 Task: Search one way flight ticket for 4 adults, 2 children, 2 infants in seat and 1 infant on lap in economy from Philadelphia: Philadelphia International Airport to Laramie: Laramie Regional Airport on 5-3-2023. Choice of flights is Spirit. Price is upto 65000. Outbound departure time preference is 19:30.
Action: Mouse moved to (314, 124)
Screenshot: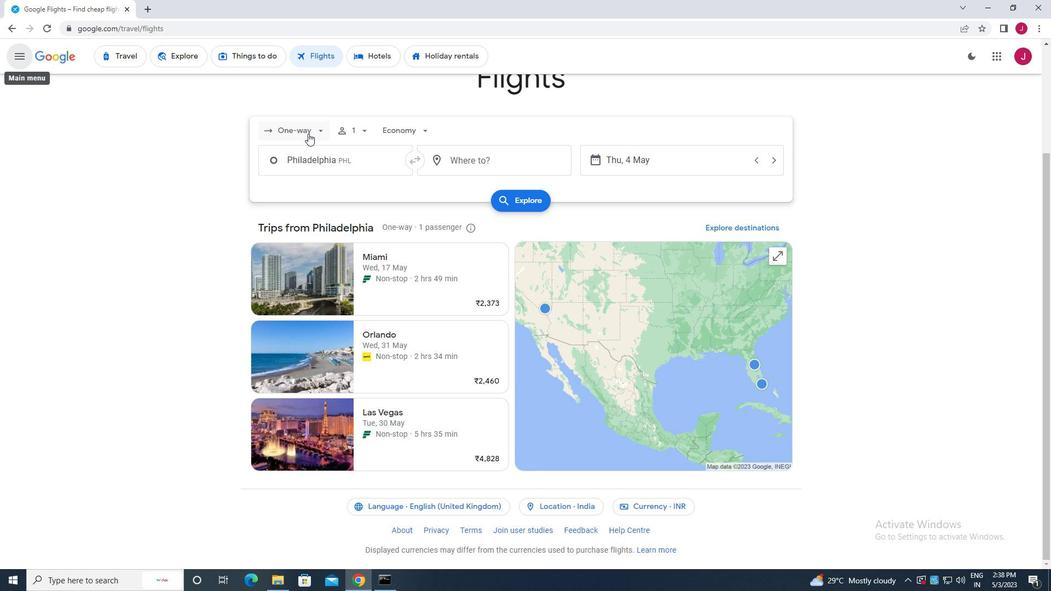 
Action: Mouse pressed left at (314, 124)
Screenshot: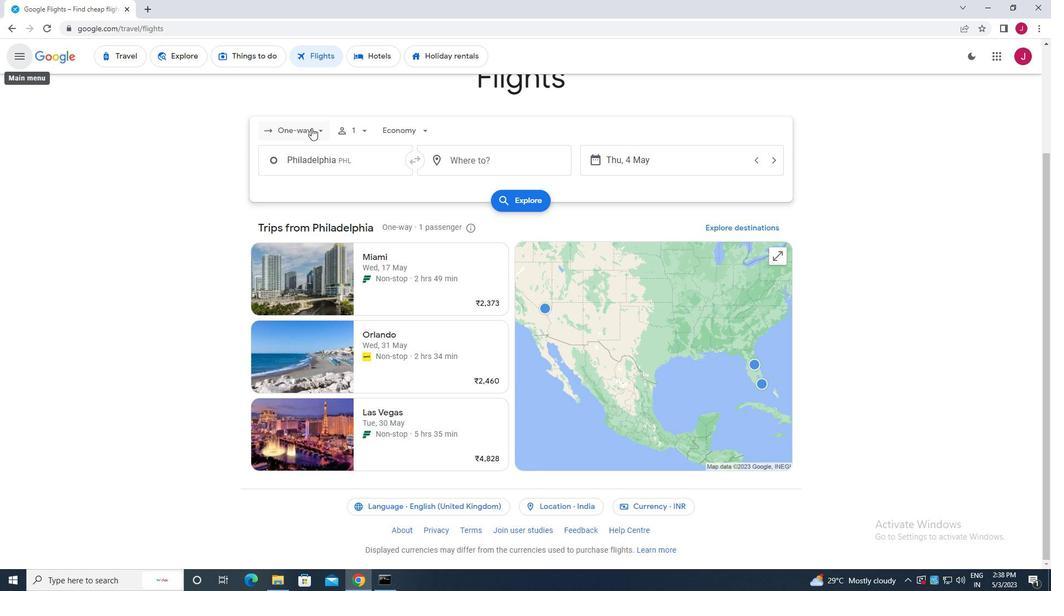 
Action: Mouse moved to (312, 177)
Screenshot: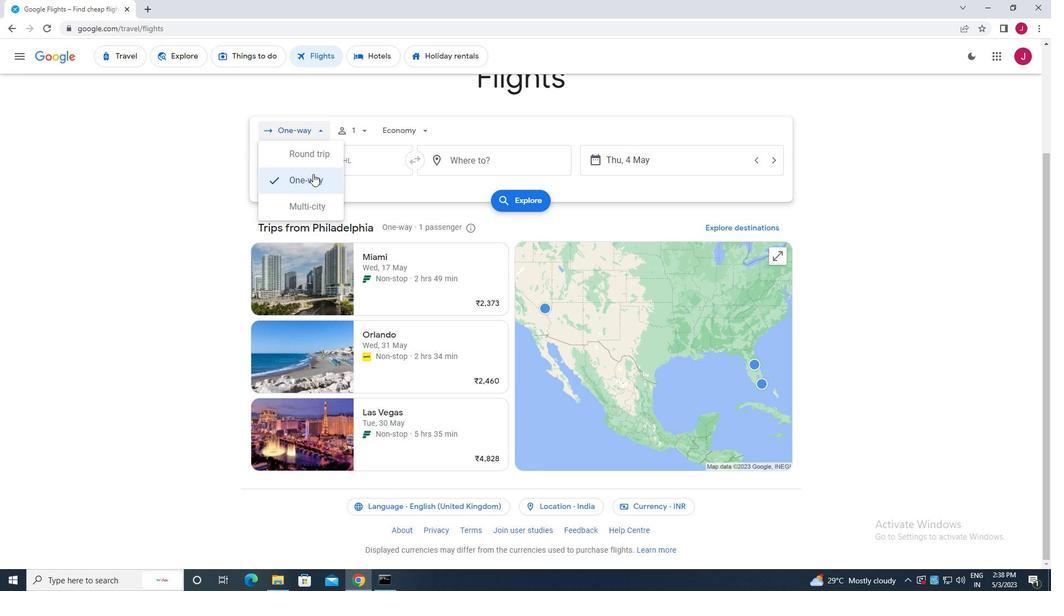 
Action: Mouse pressed left at (312, 177)
Screenshot: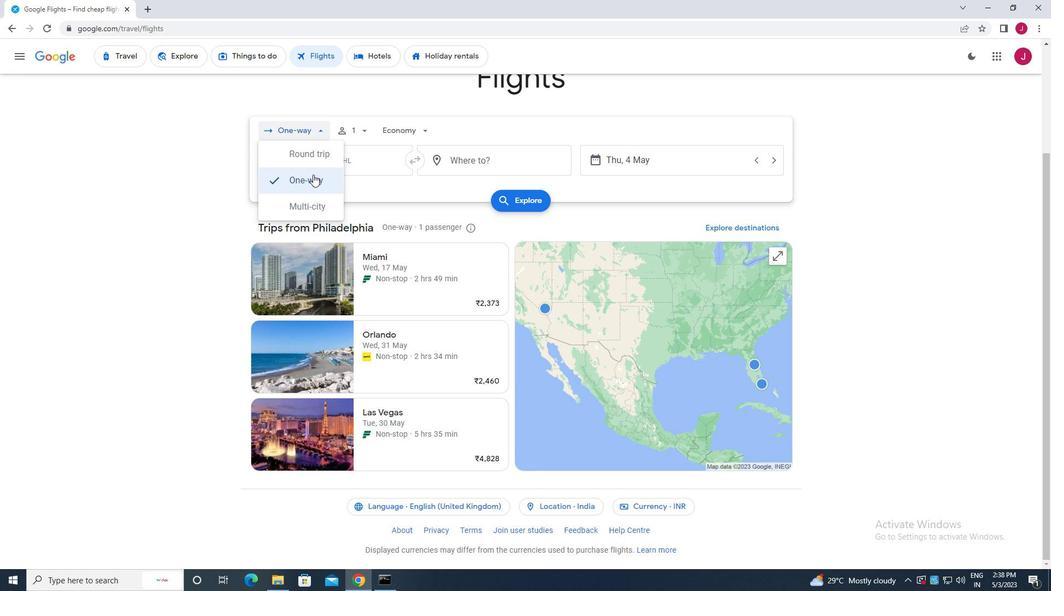 
Action: Mouse moved to (360, 129)
Screenshot: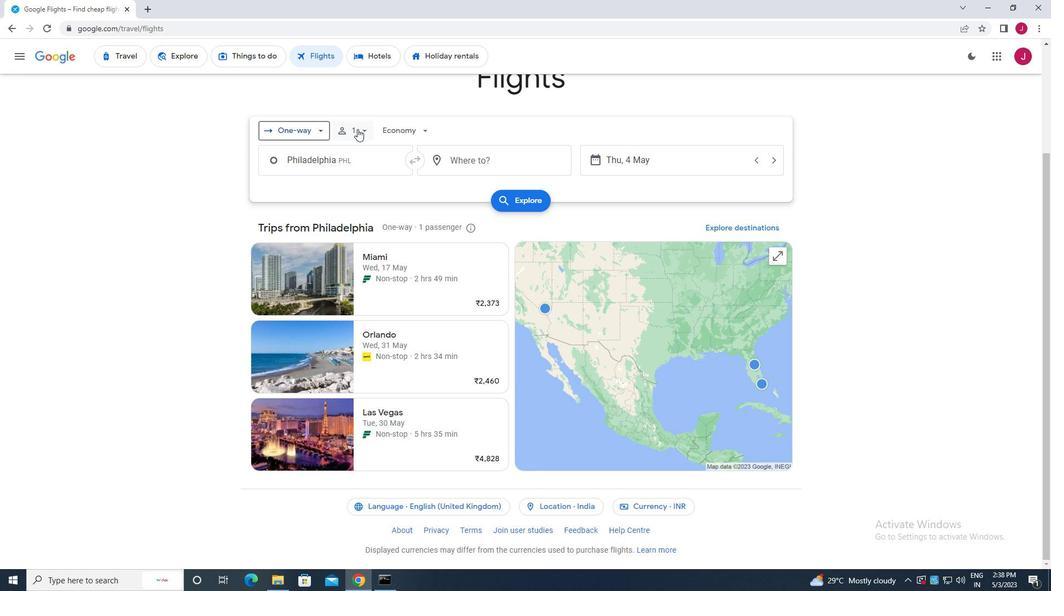 
Action: Mouse pressed left at (360, 129)
Screenshot: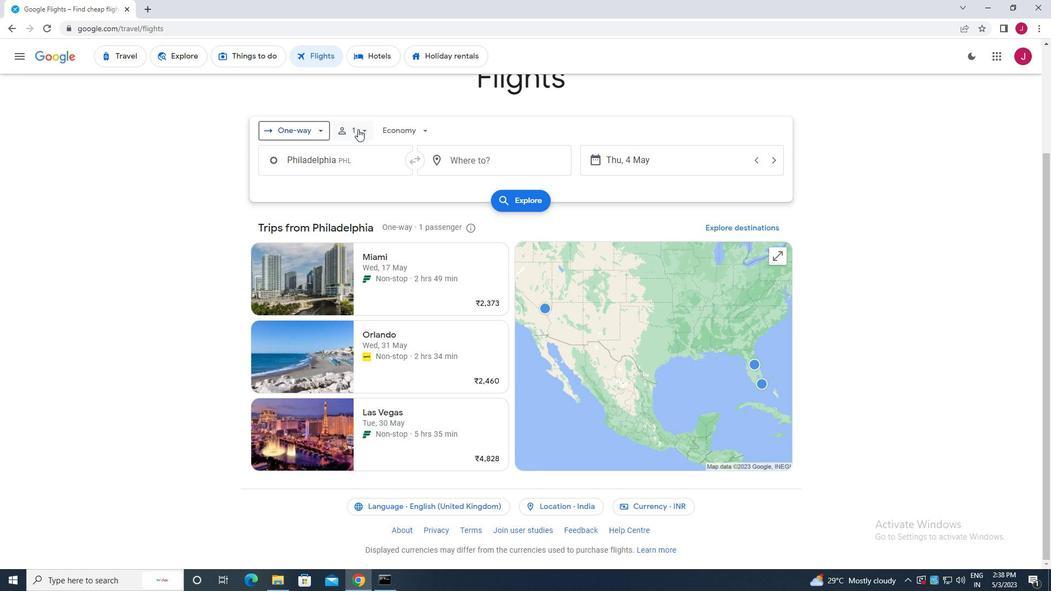 
Action: Mouse moved to (450, 160)
Screenshot: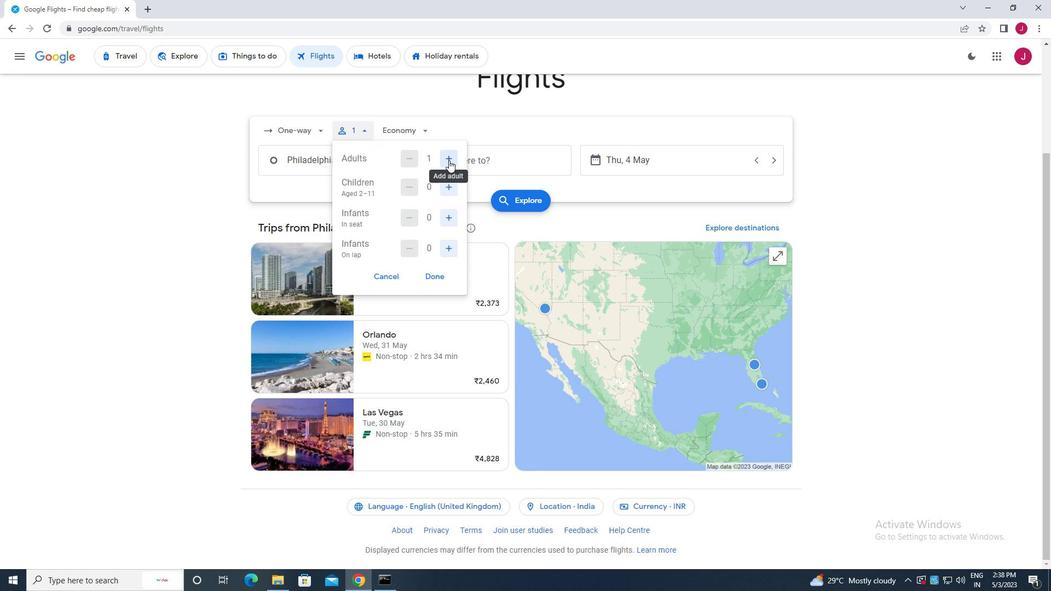 
Action: Mouse pressed left at (450, 160)
Screenshot: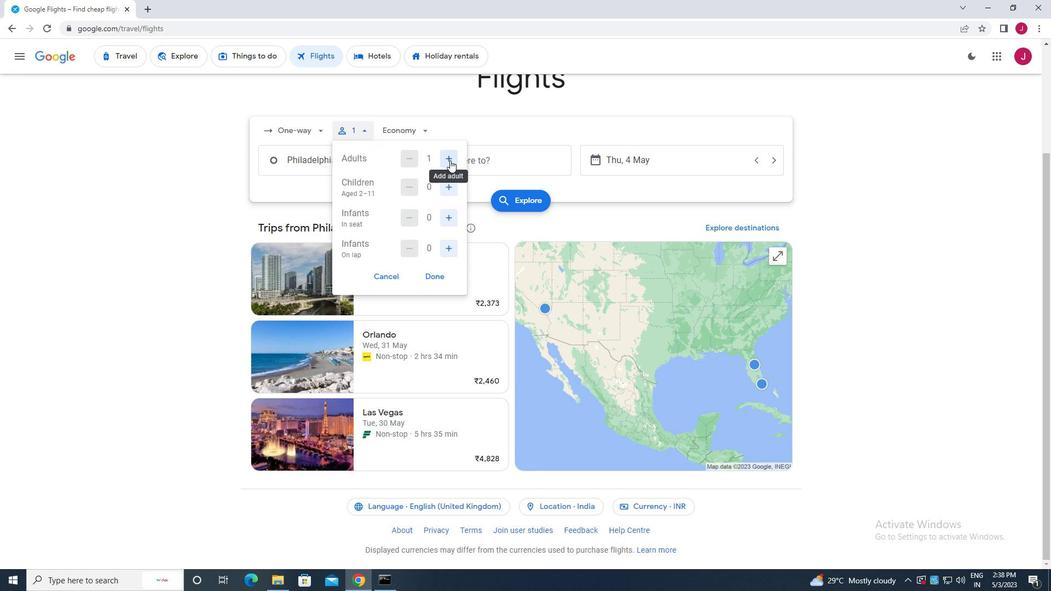 
Action: Mouse pressed left at (450, 160)
Screenshot: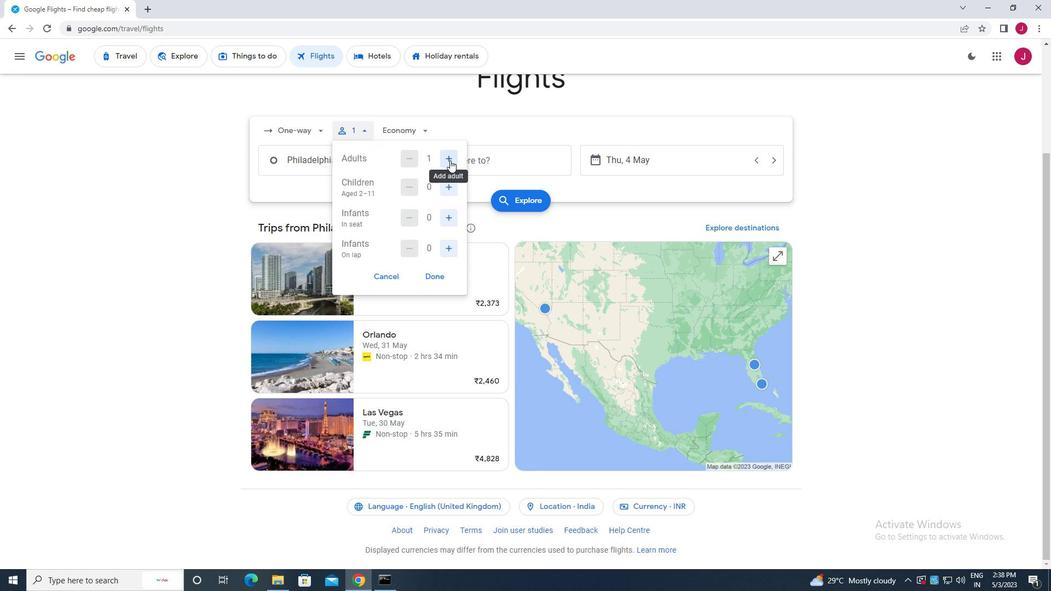 
Action: Mouse pressed left at (450, 160)
Screenshot: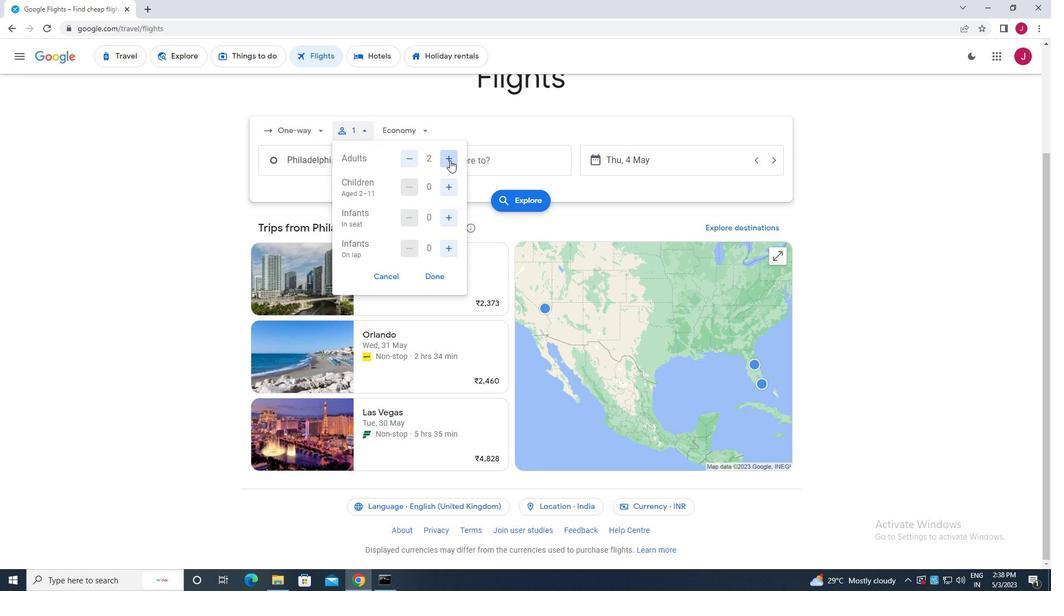
Action: Mouse moved to (450, 187)
Screenshot: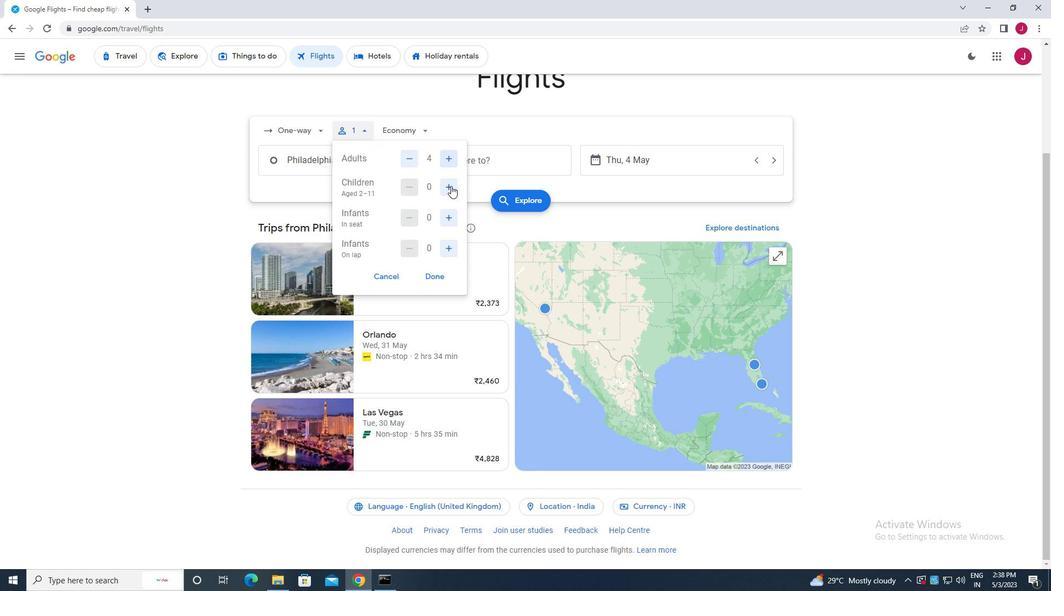 
Action: Mouse pressed left at (450, 187)
Screenshot: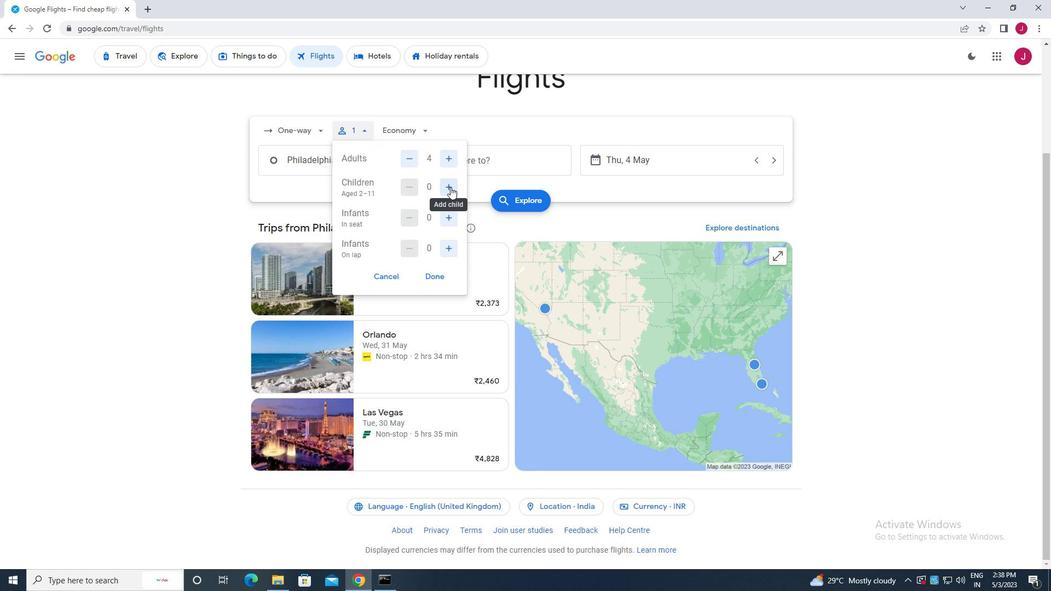
Action: Mouse pressed left at (450, 187)
Screenshot: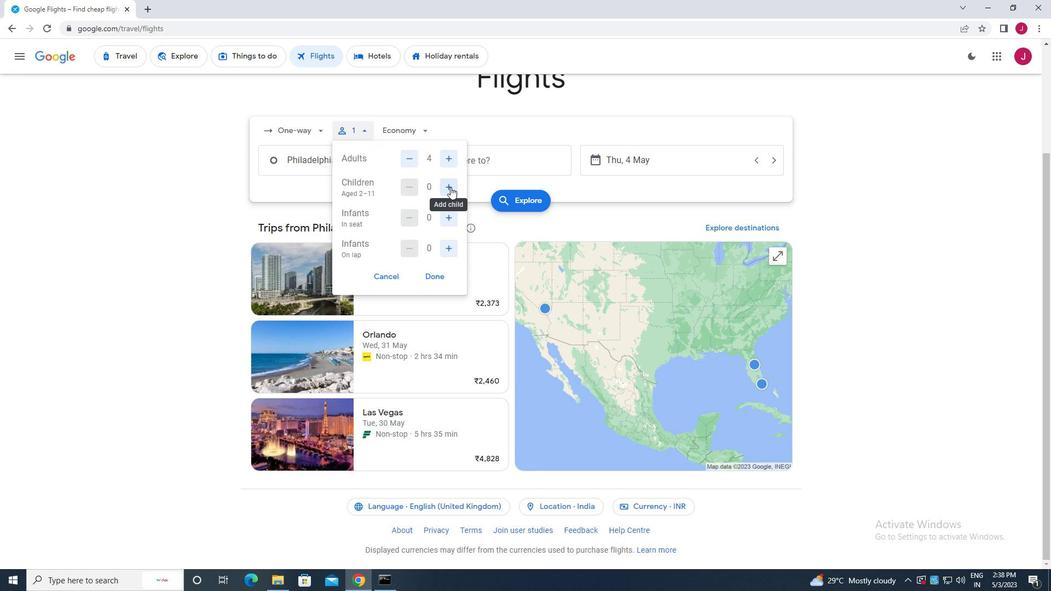 
Action: Mouse moved to (446, 220)
Screenshot: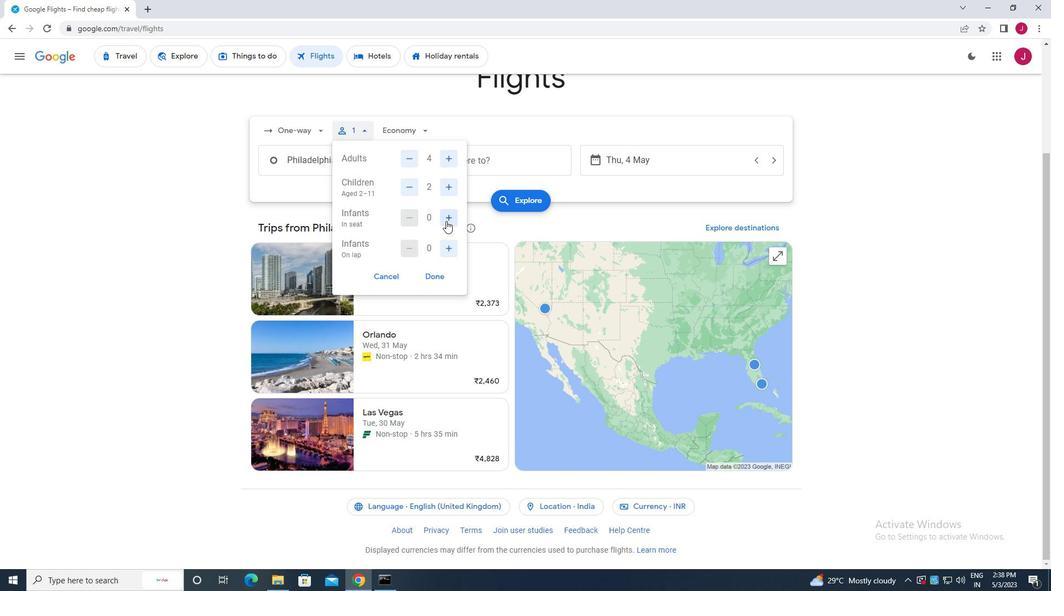 
Action: Mouse pressed left at (446, 220)
Screenshot: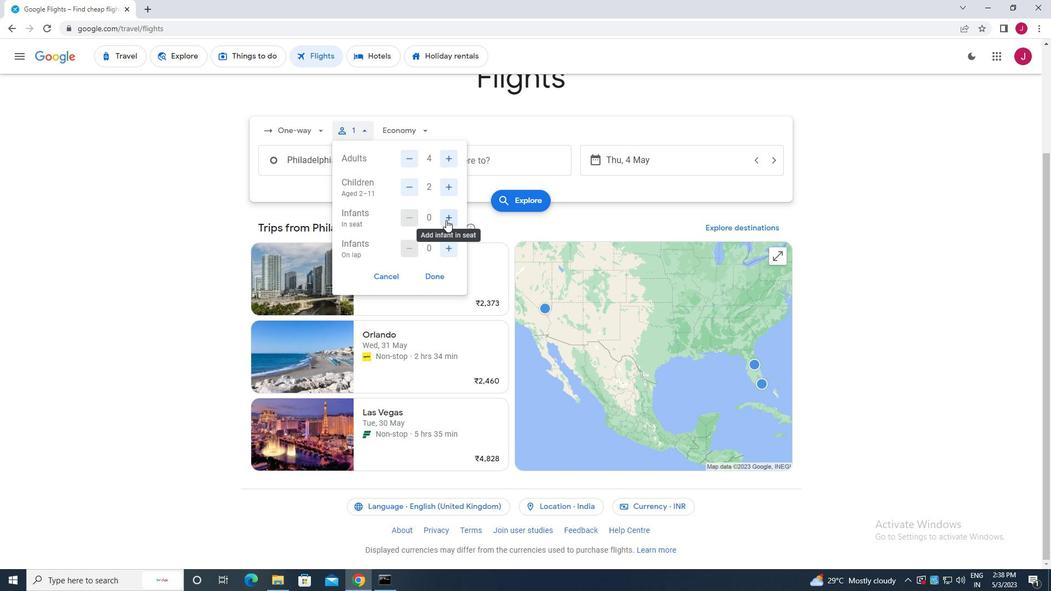 
Action: Mouse pressed left at (446, 220)
Screenshot: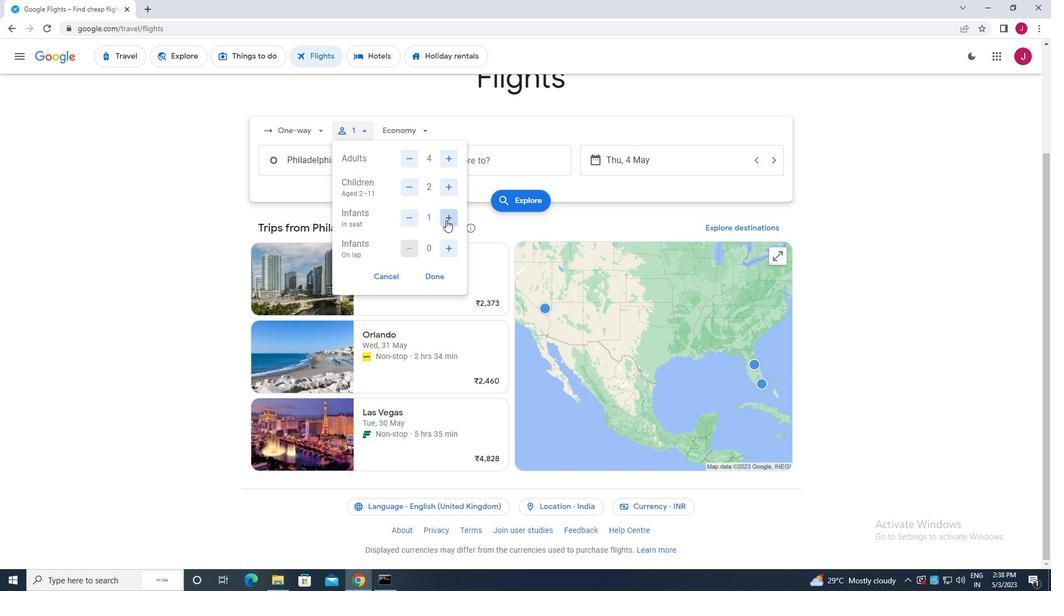 
Action: Mouse moved to (445, 245)
Screenshot: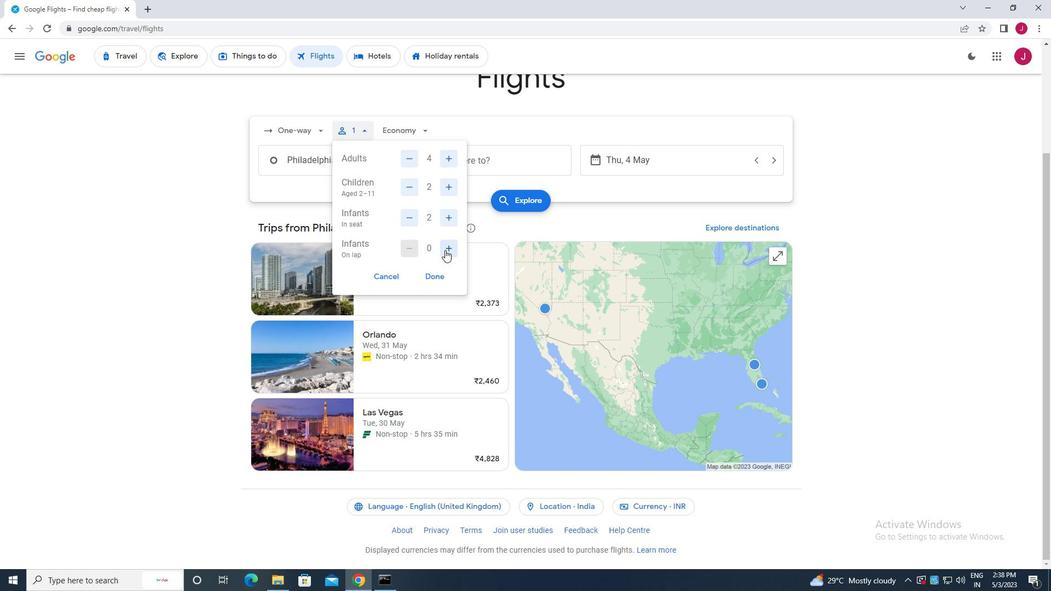 
Action: Mouse pressed left at (445, 245)
Screenshot: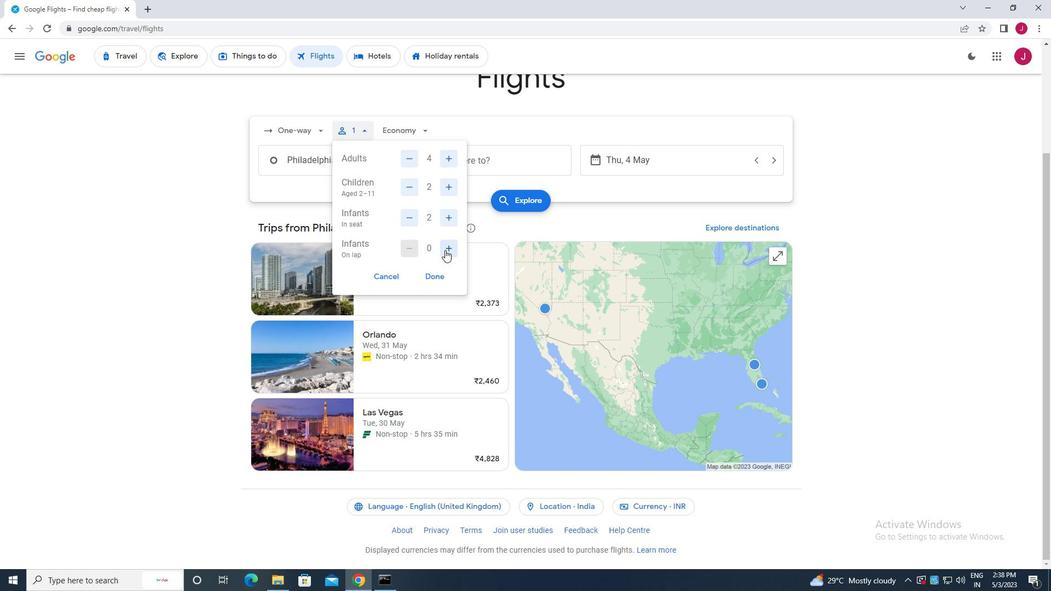 
Action: Mouse moved to (433, 277)
Screenshot: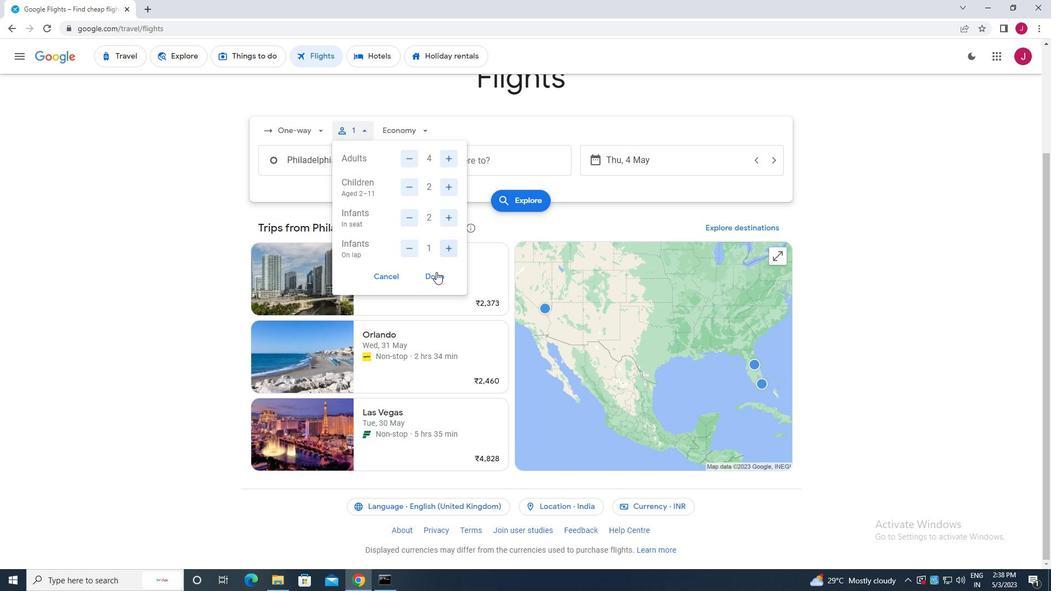 
Action: Mouse pressed left at (433, 277)
Screenshot: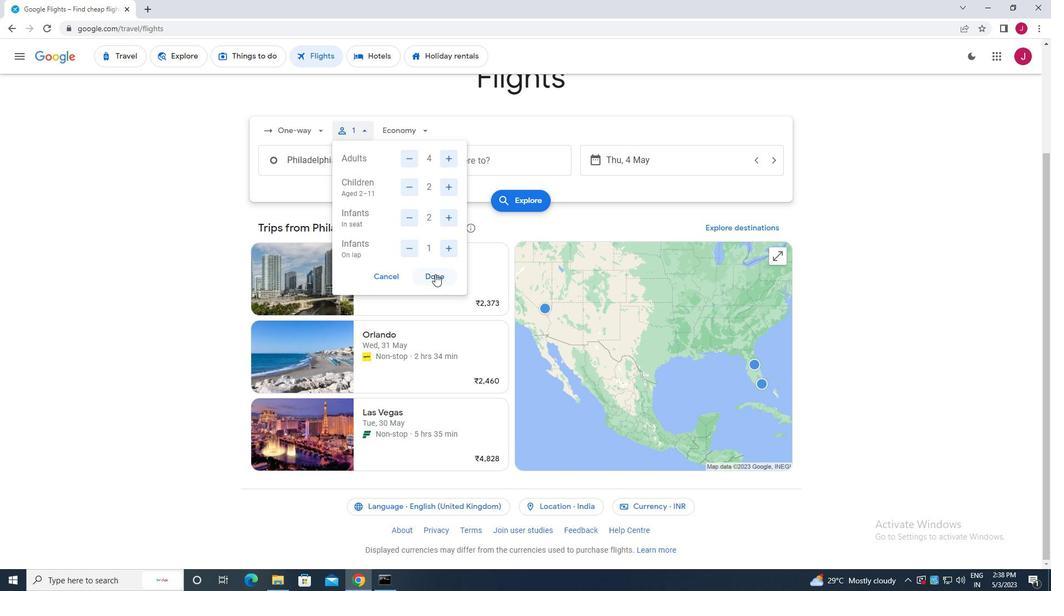 
Action: Mouse moved to (421, 129)
Screenshot: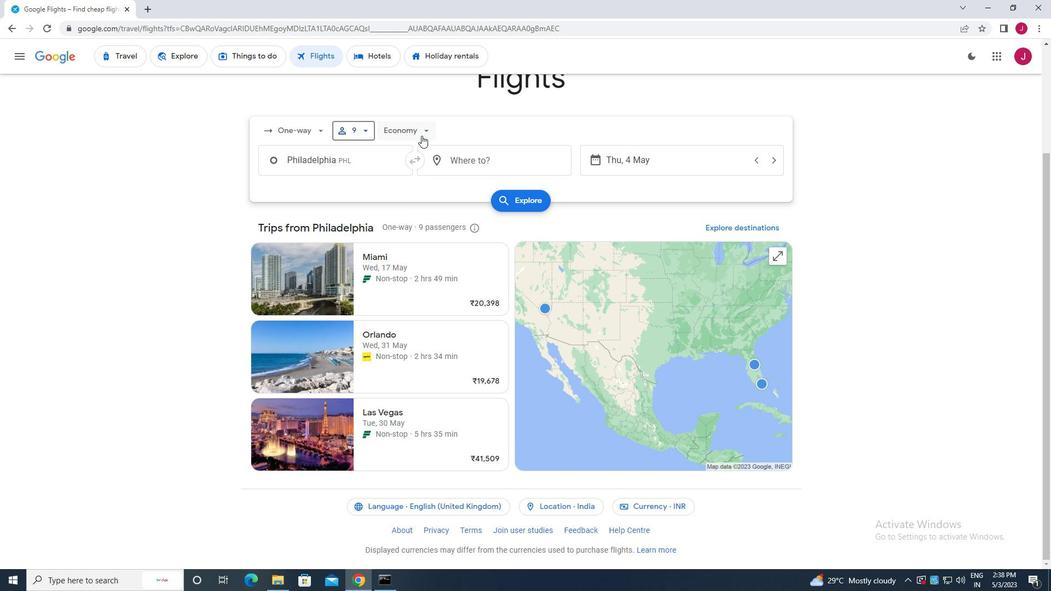 
Action: Mouse pressed left at (421, 129)
Screenshot: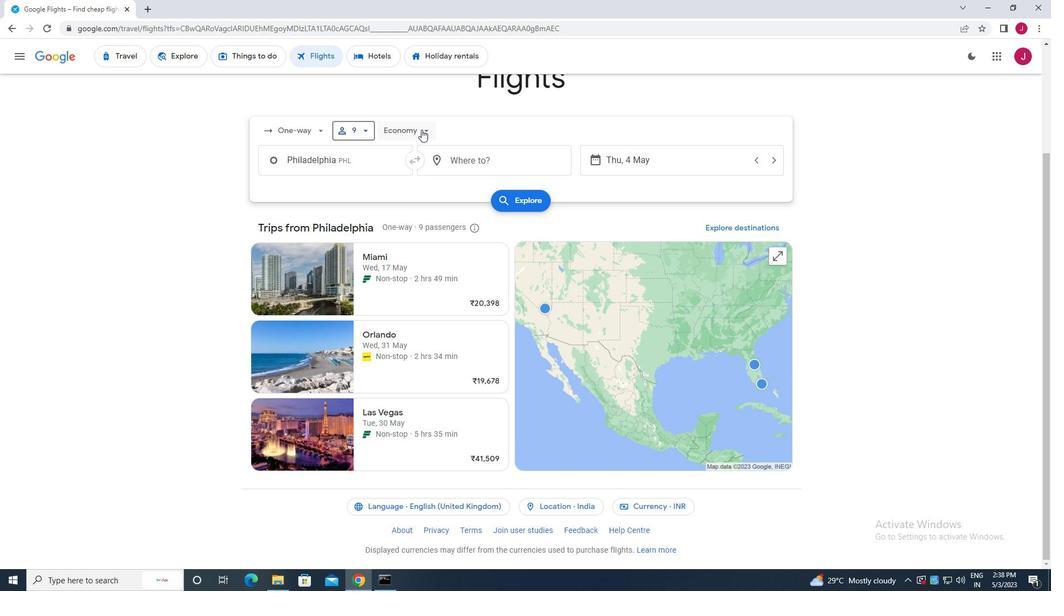 
Action: Mouse moved to (435, 157)
Screenshot: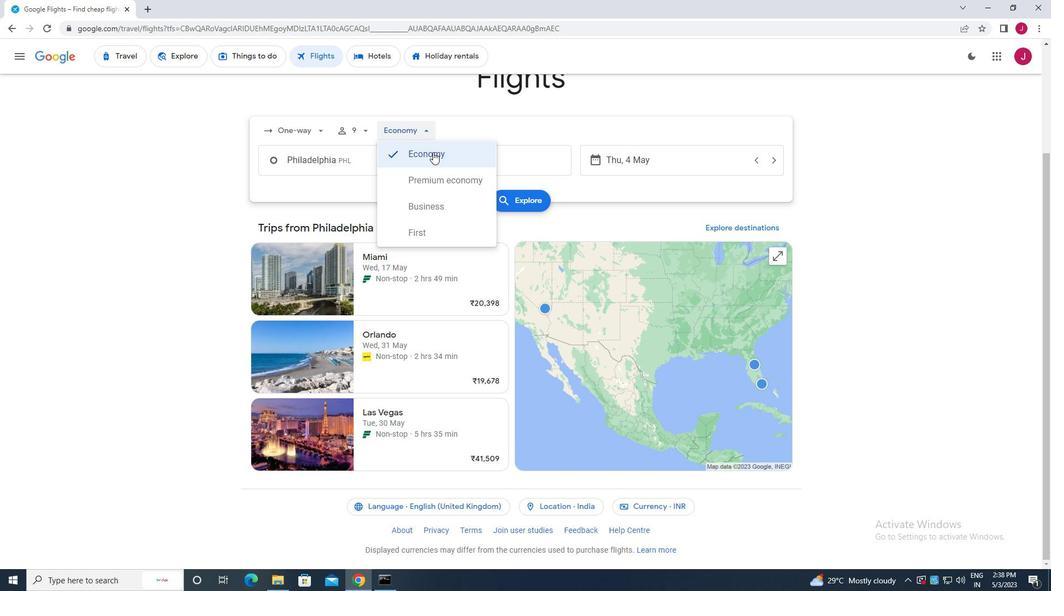 
Action: Mouse pressed left at (435, 157)
Screenshot: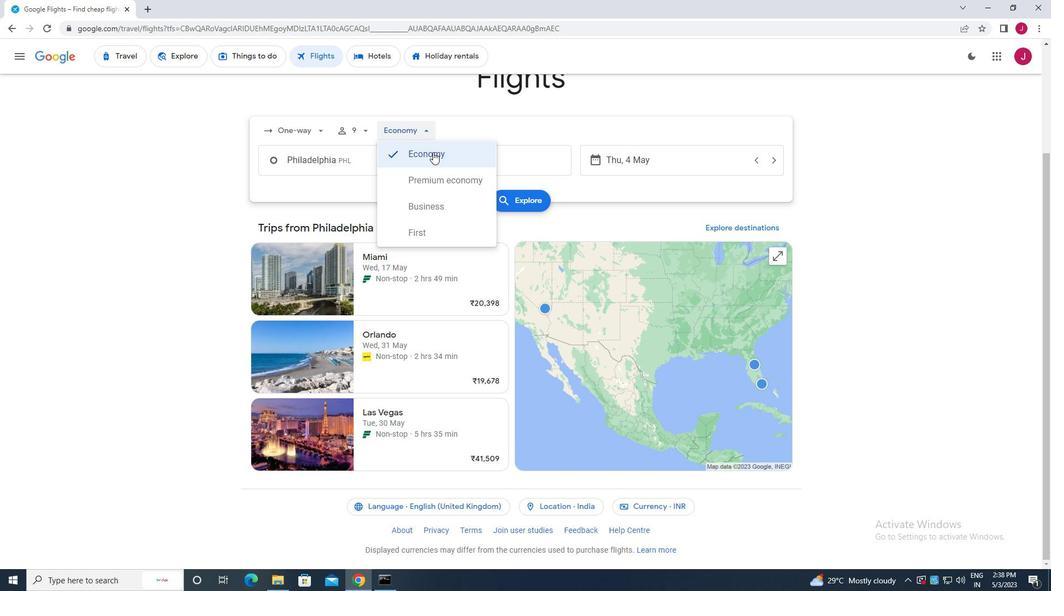 
Action: Mouse moved to (370, 159)
Screenshot: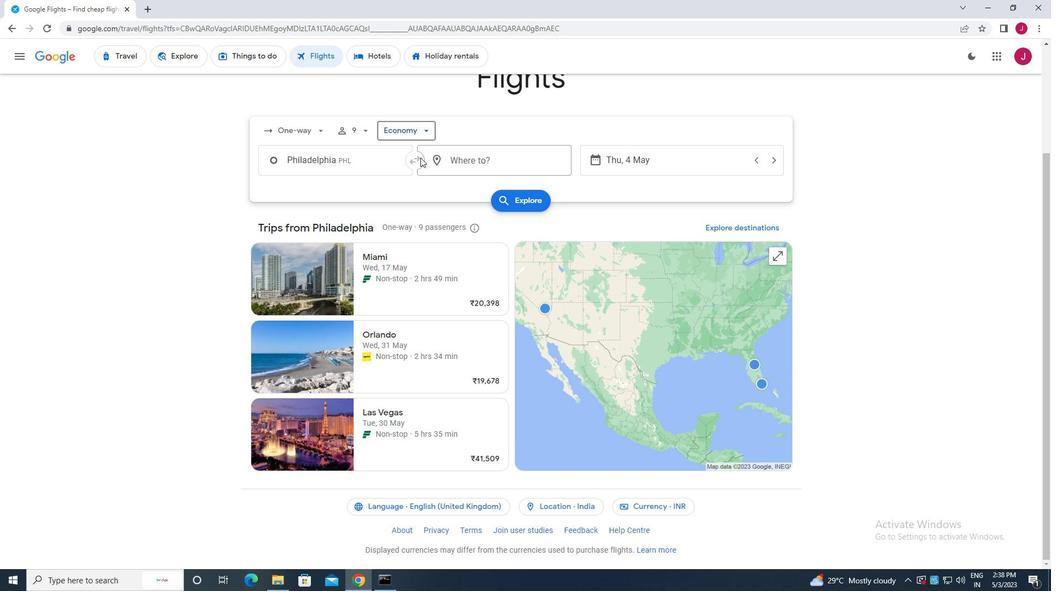 
Action: Mouse pressed left at (370, 159)
Screenshot: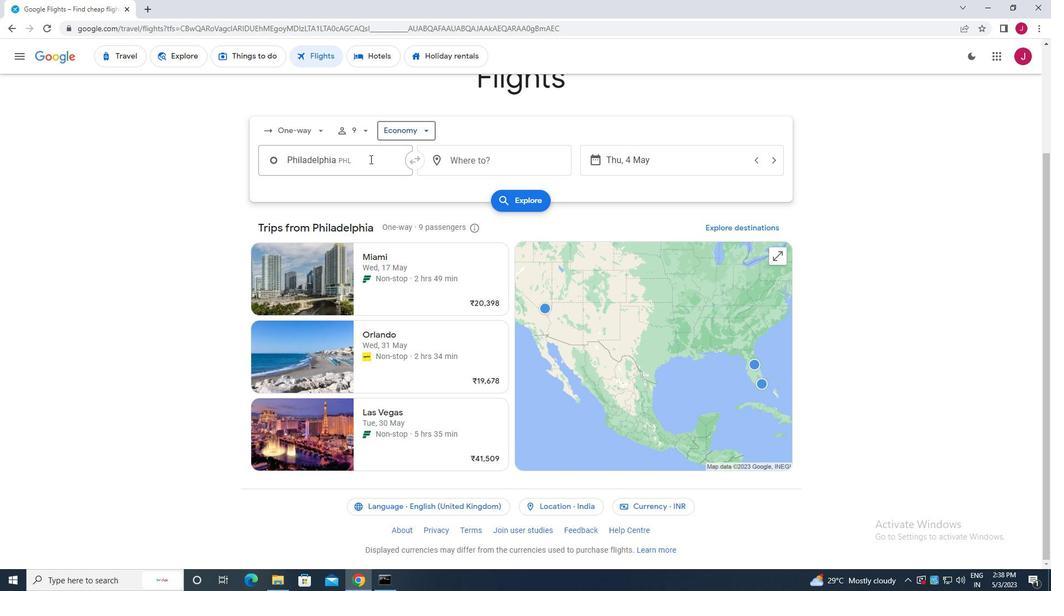 
Action: Mouse moved to (371, 158)
Screenshot: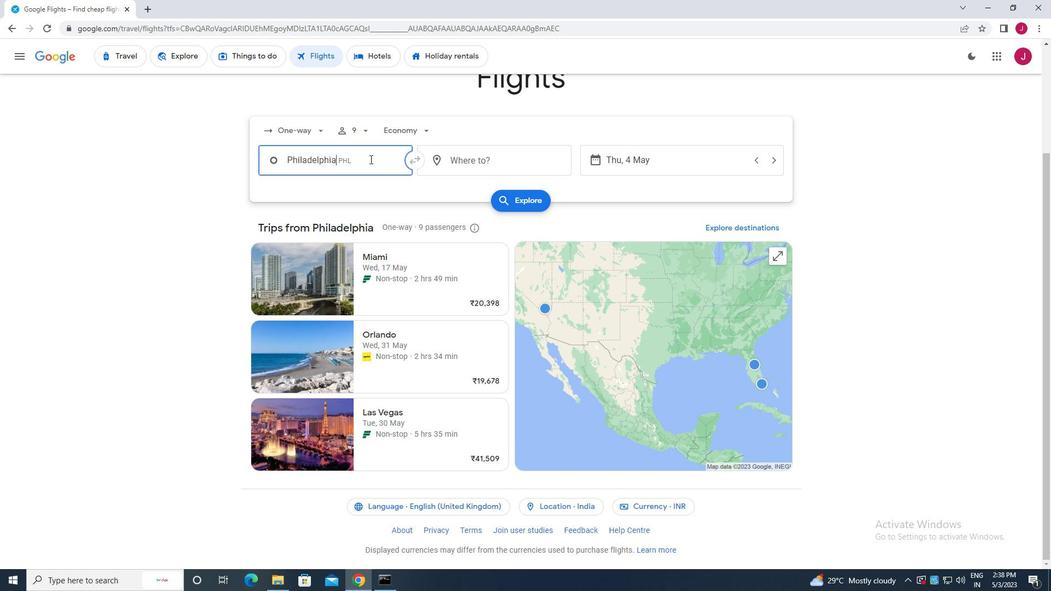 
Action: Key pressed ph
Screenshot: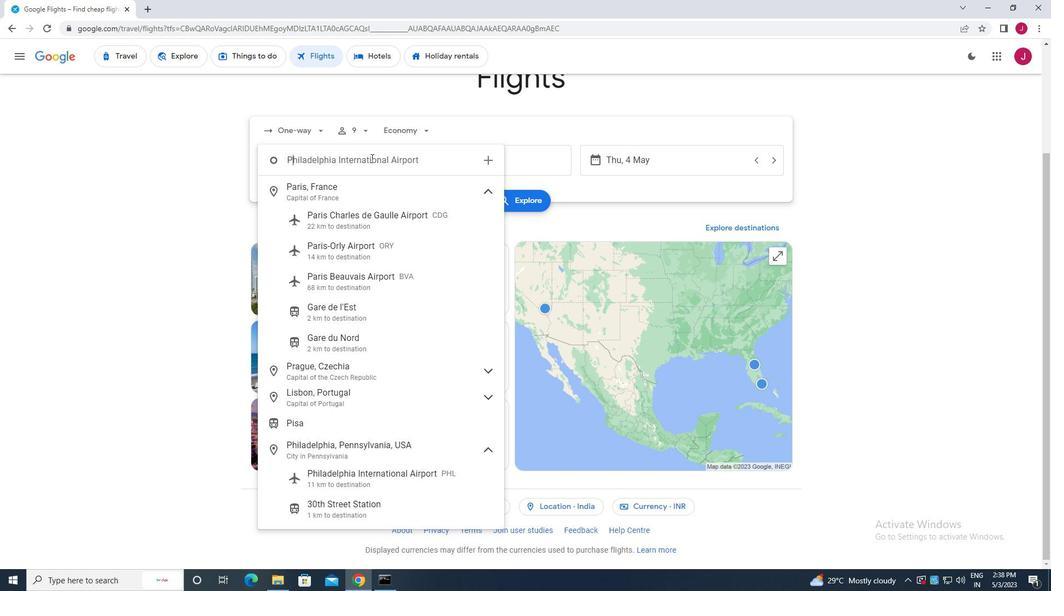 
Action: Mouse moved to (394, 217)
Screenshot: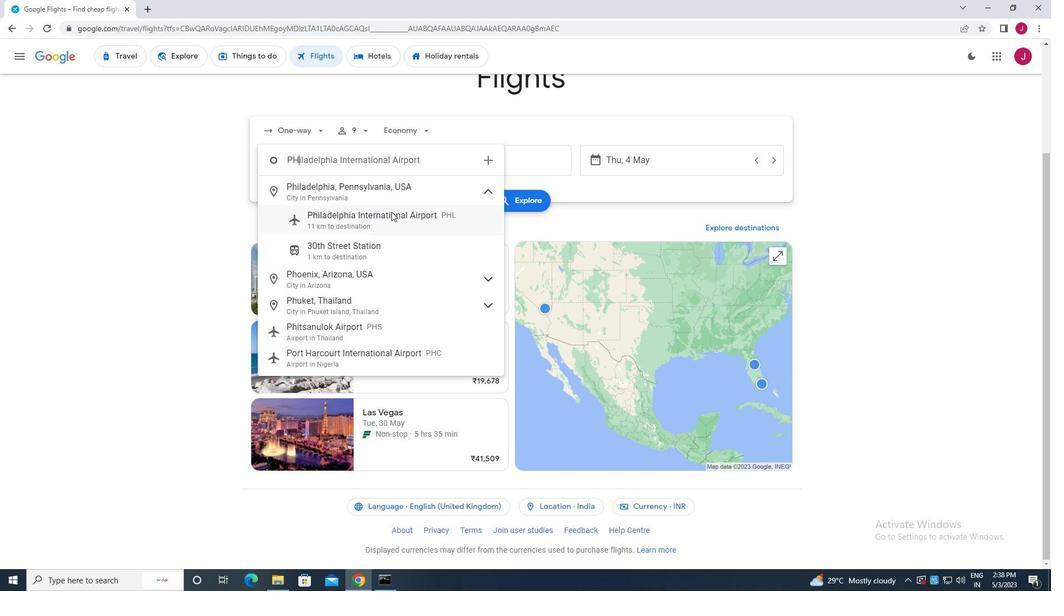 
Action: Mouse pressed left at (394, 217)
Screenshot: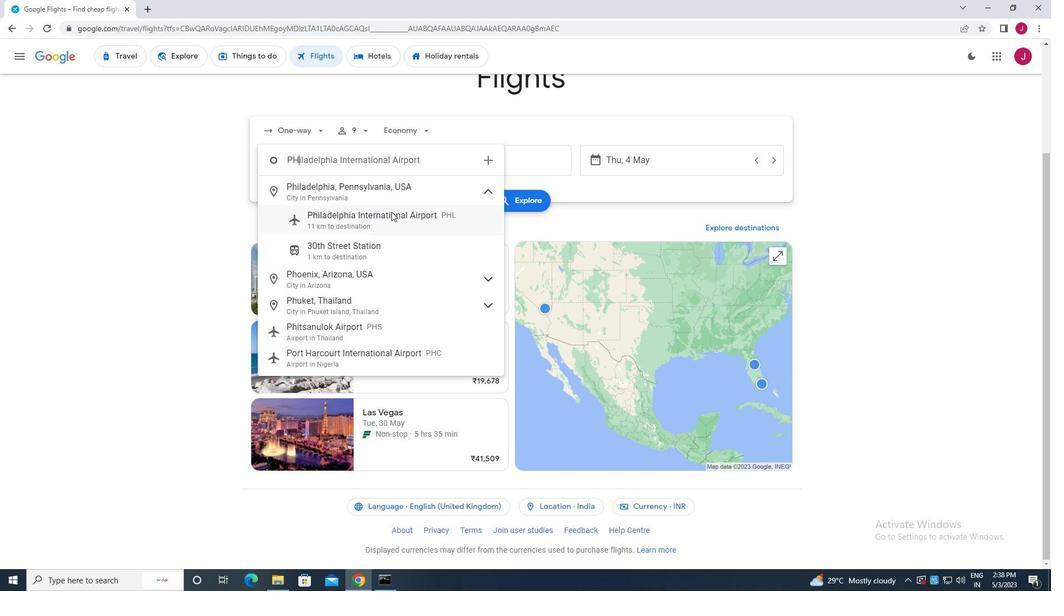 
Action: Mouse moved to (516, 164)
Screenshot: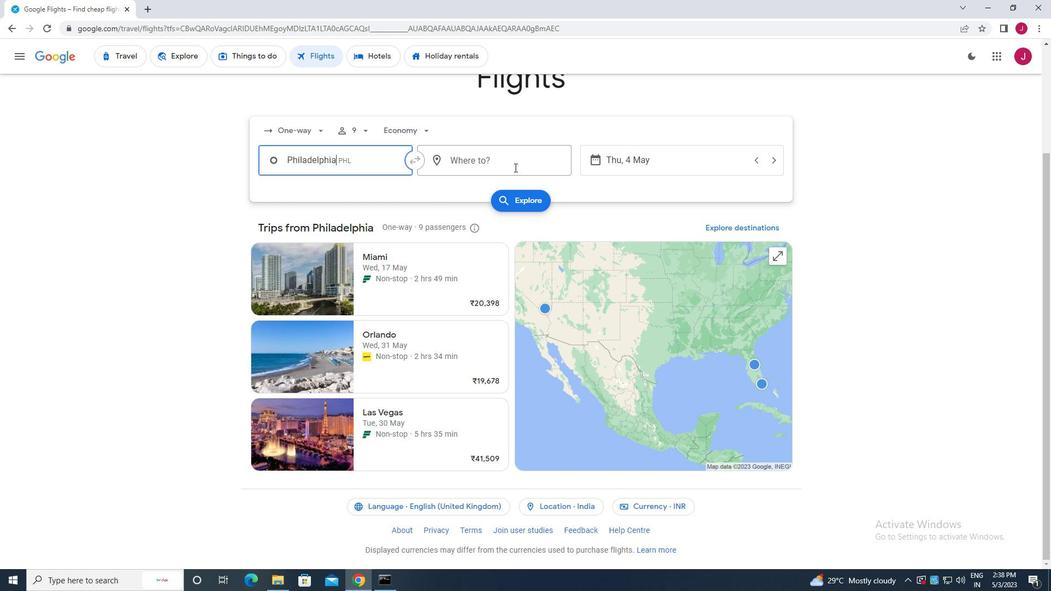 
Action: Mouse pressed left at (516, 164)
Screenshot: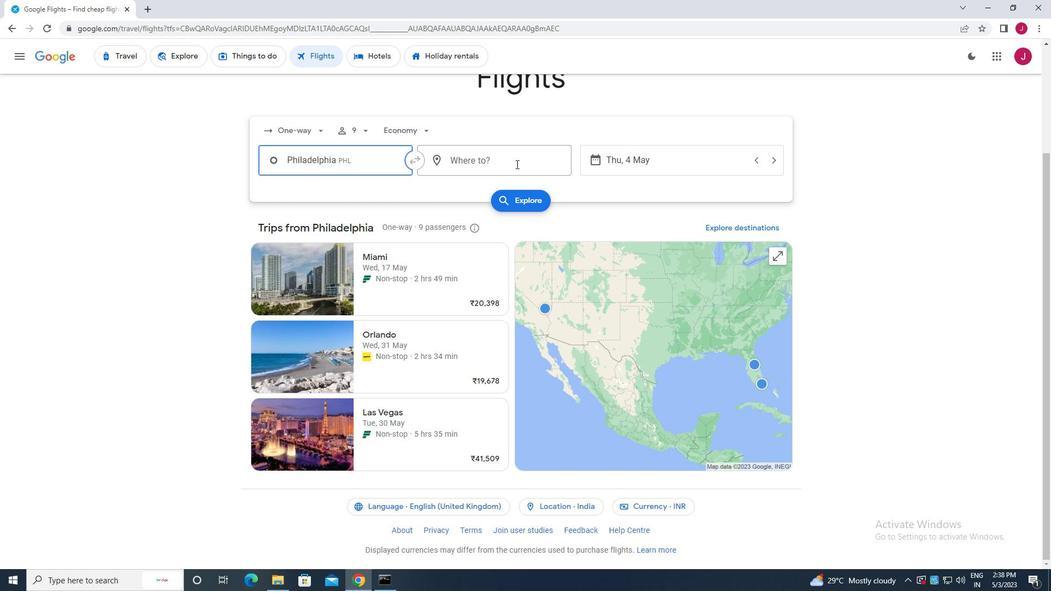 
Action: Mouse moved to (517, 164)
Screenshot: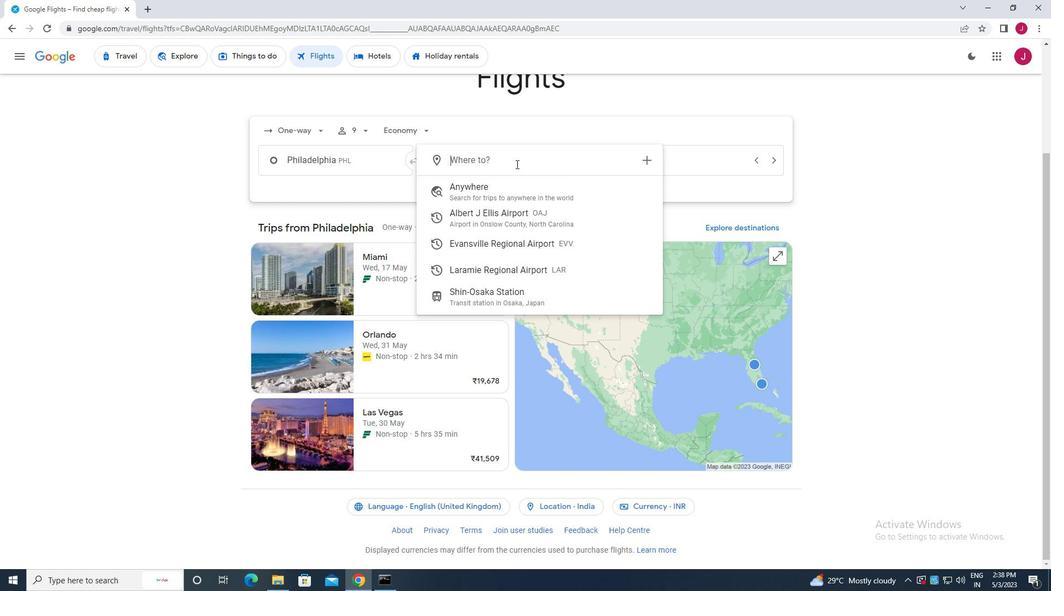 
Action: Key pressed laram
Screenshot: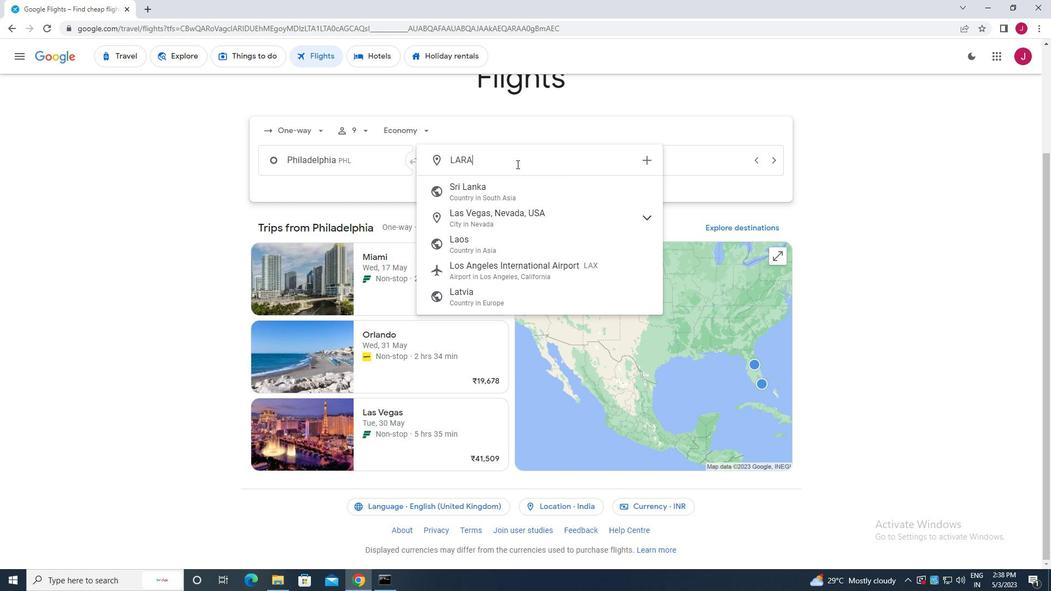 
Action: Mouse moved to (529, 251)
Screenshot: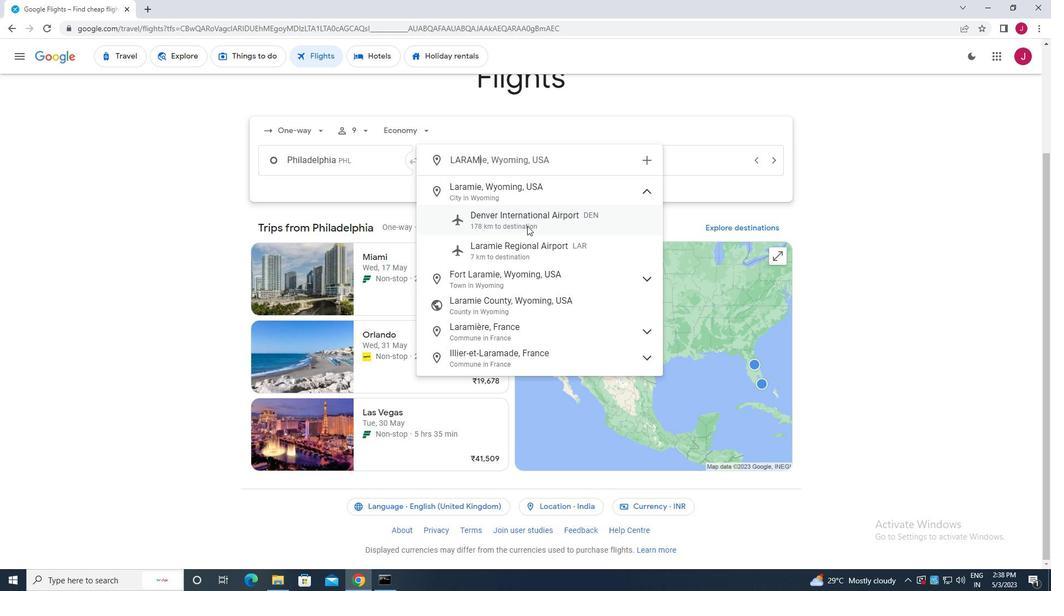 
Action: Mouse pressed left at (529, 251)
Screenshot: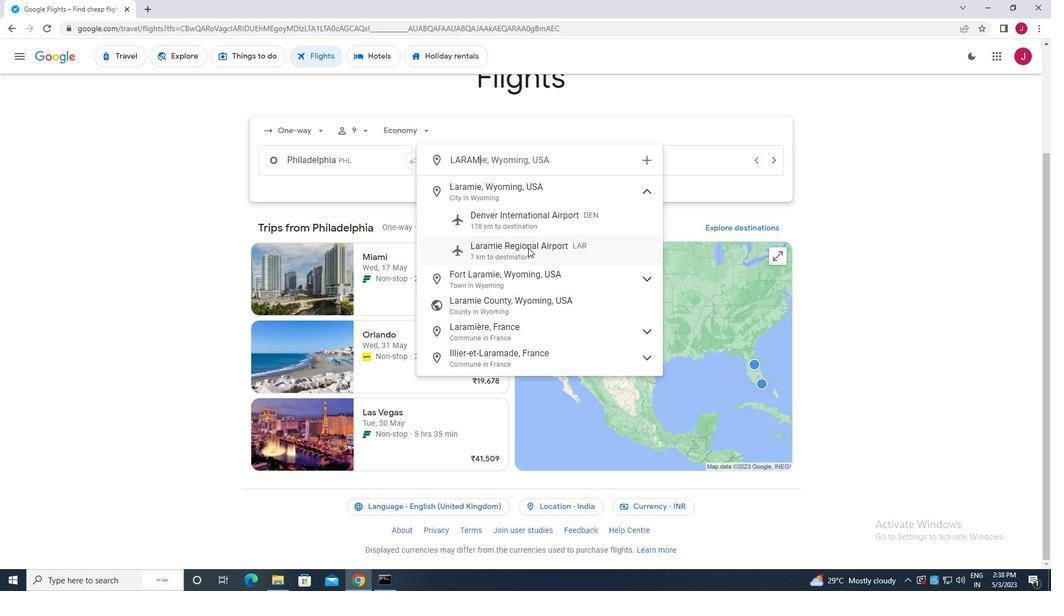 
Action: Mouse moved to (647, 168)
Screenshot: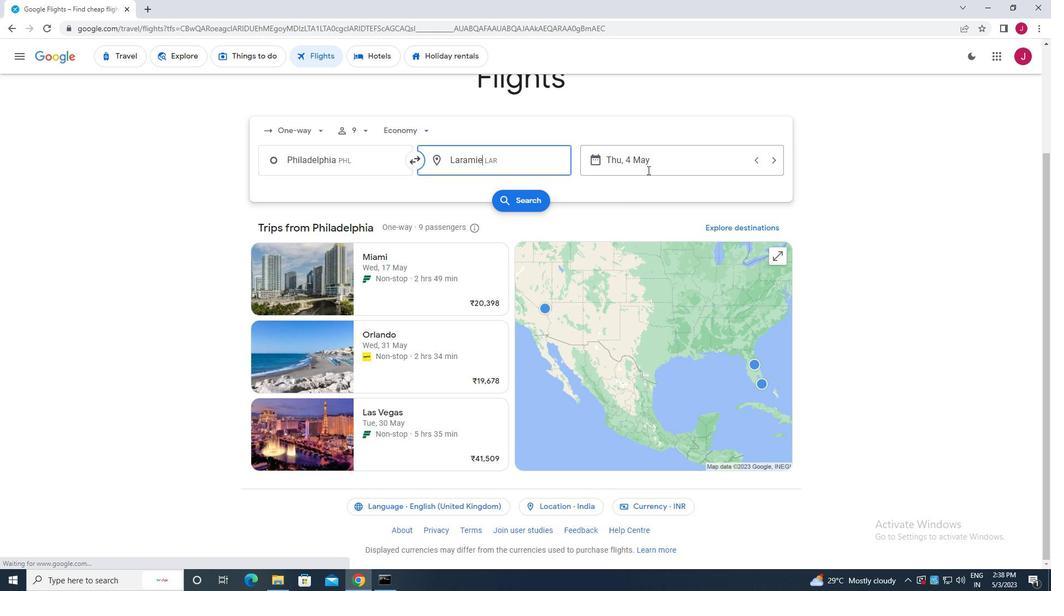 
Action: Mouse pressed left at (647, 168)
Screenshot: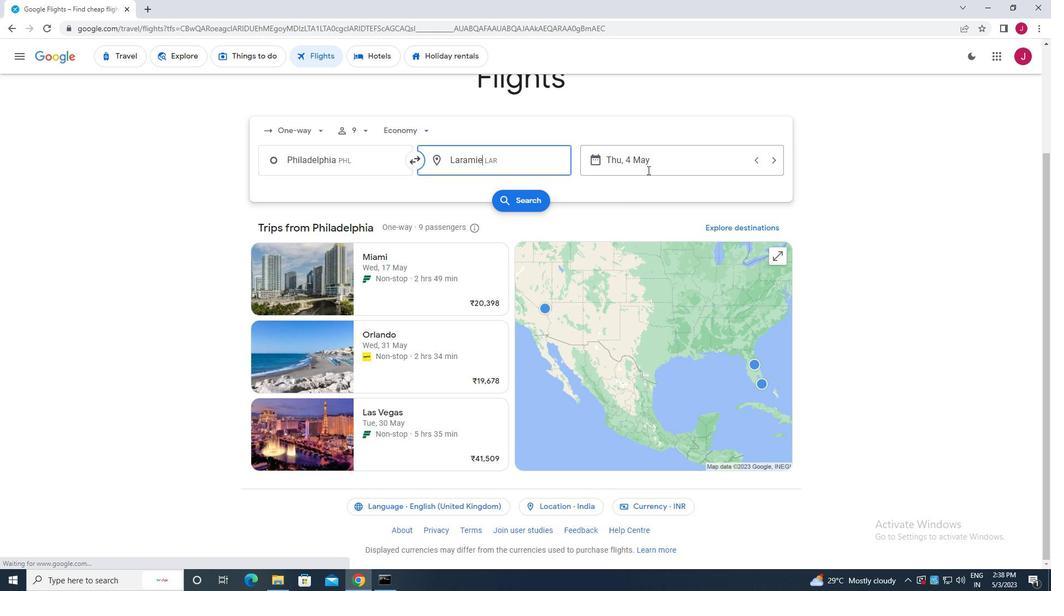 
Action: Mouse moved to (477, 242)
Screenshot: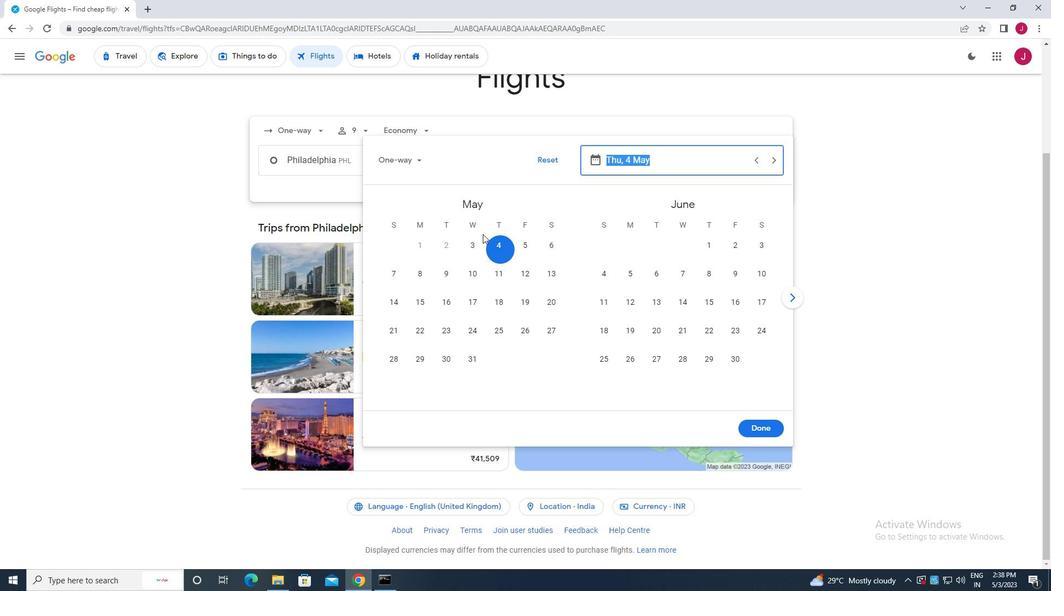 
Action: Mouse pressed left at (477, 242)
Screenshot: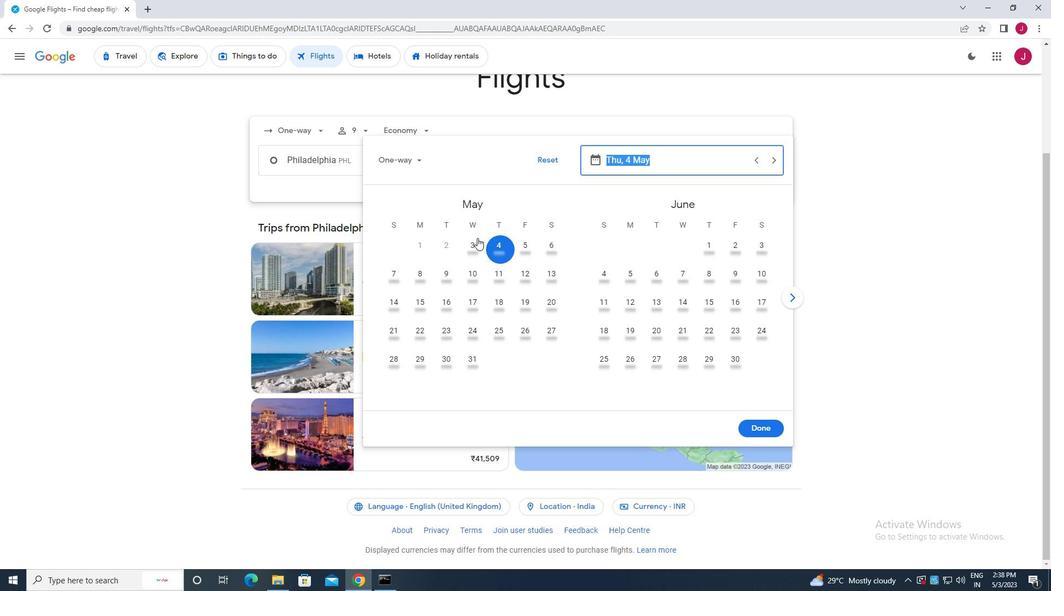 
Action: Mouse moved to (764, 433)
Screenshot: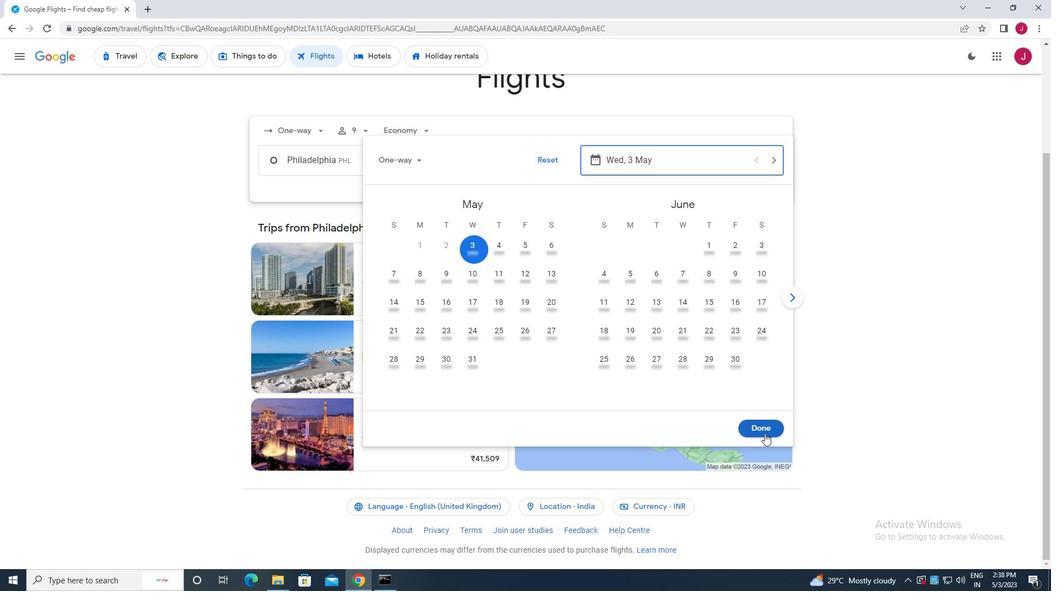 
Action: Mouse pressed left at (764, 433)
Screenshot: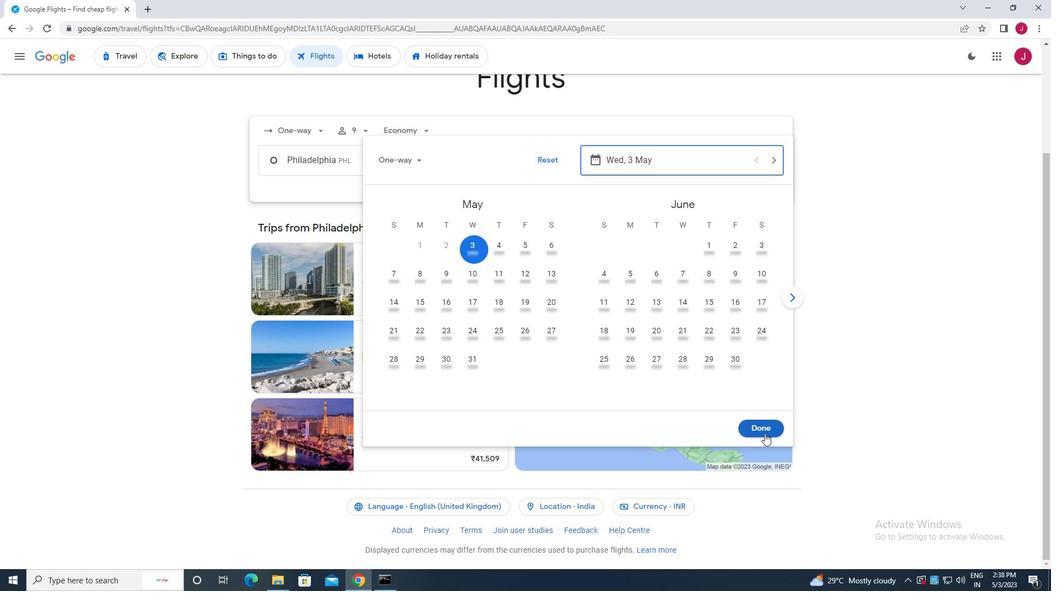 
Action: Mouse moved to (524, 201)
Screenshot: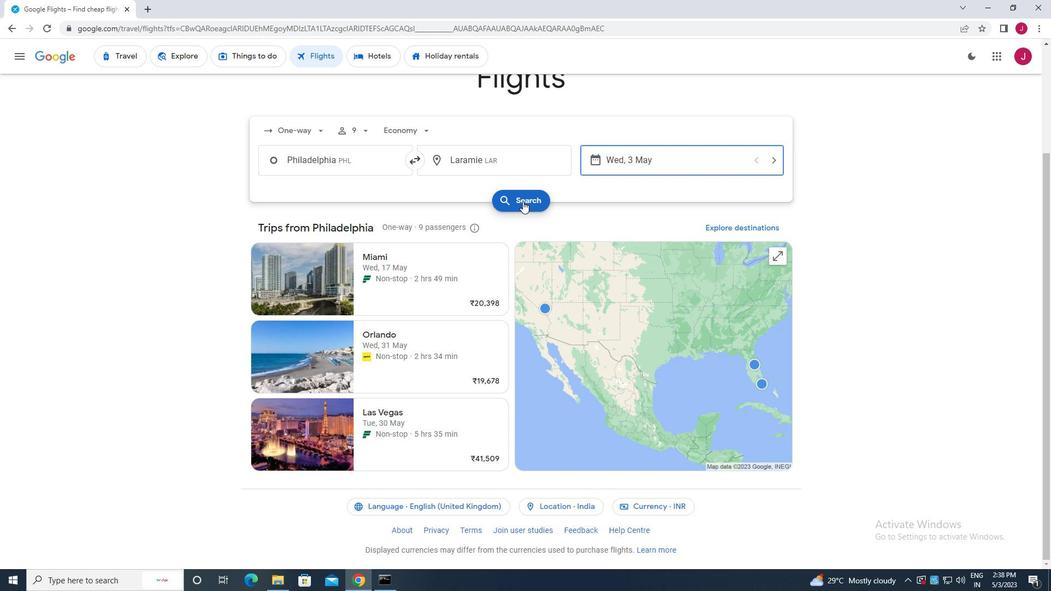 
Action: Mouse pressed left at (524, 201)
Screenshot: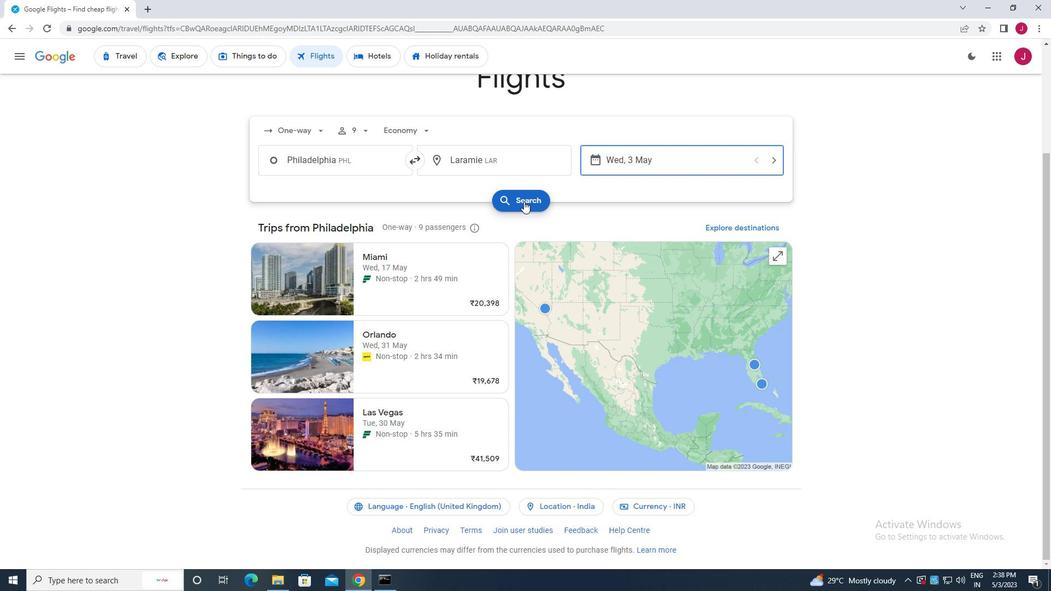 
Action: Mouse moved to (280, 154)
Screenshot: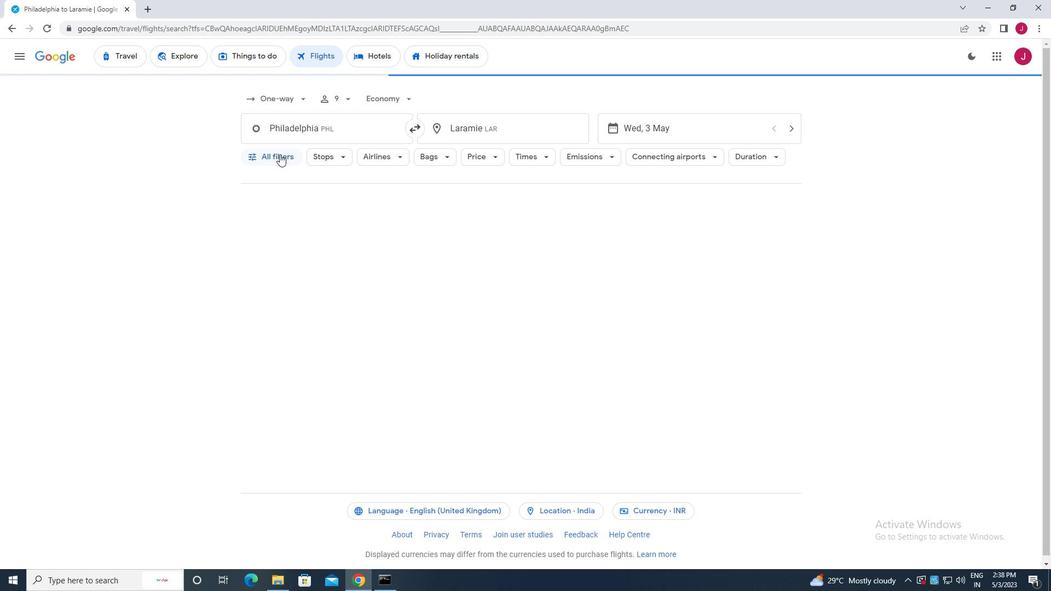 
Action: Mouse pressed left at (280, 154)
Screenshot: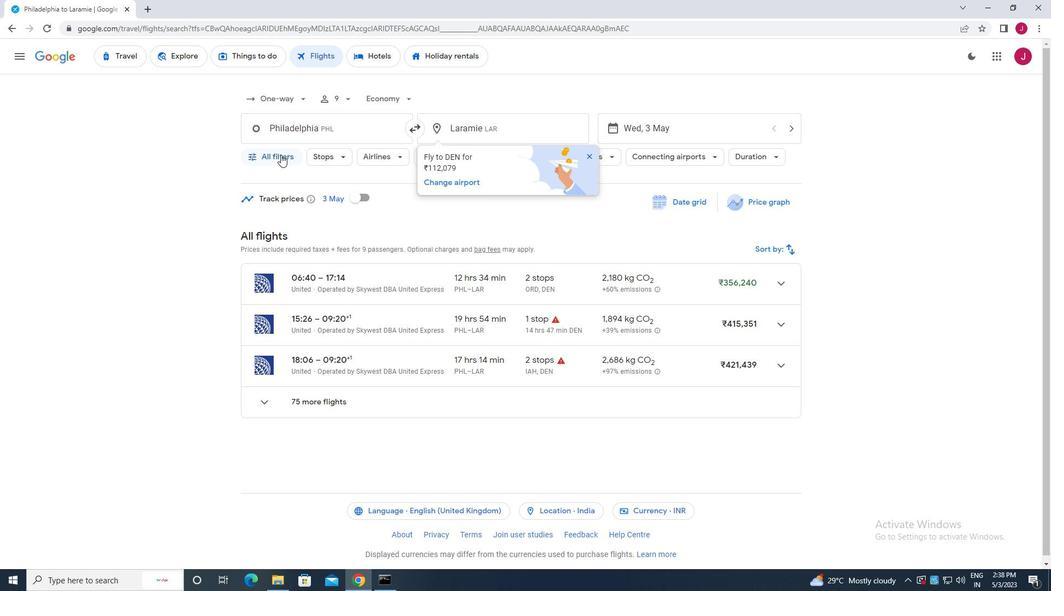 
Action: Mouse moved to (346, 227)
Screenshot: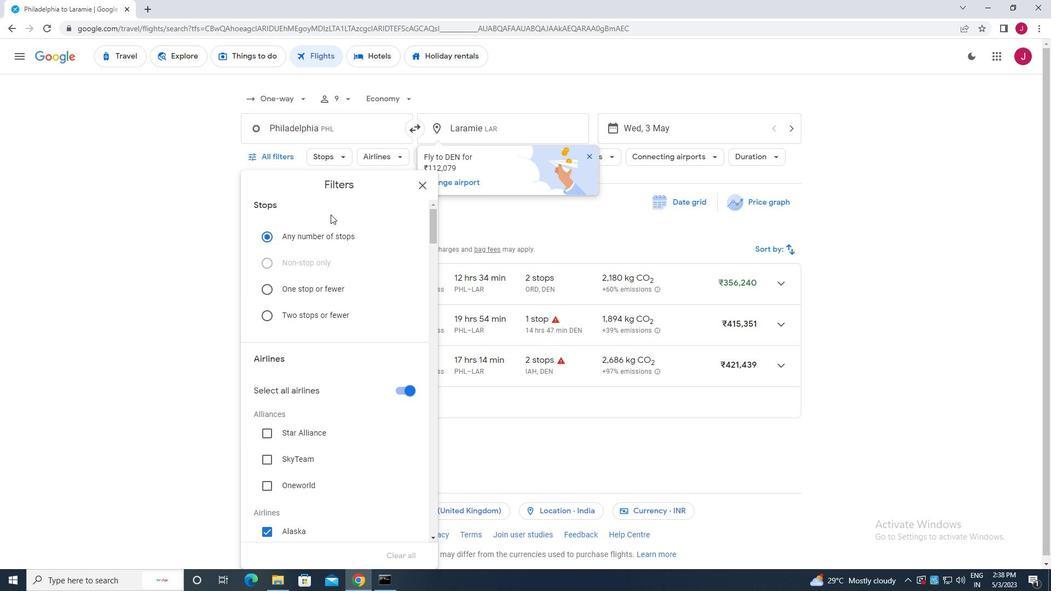 
Action: Mouse scrolled (346, 226) with delta (0, 0)
Screenshot: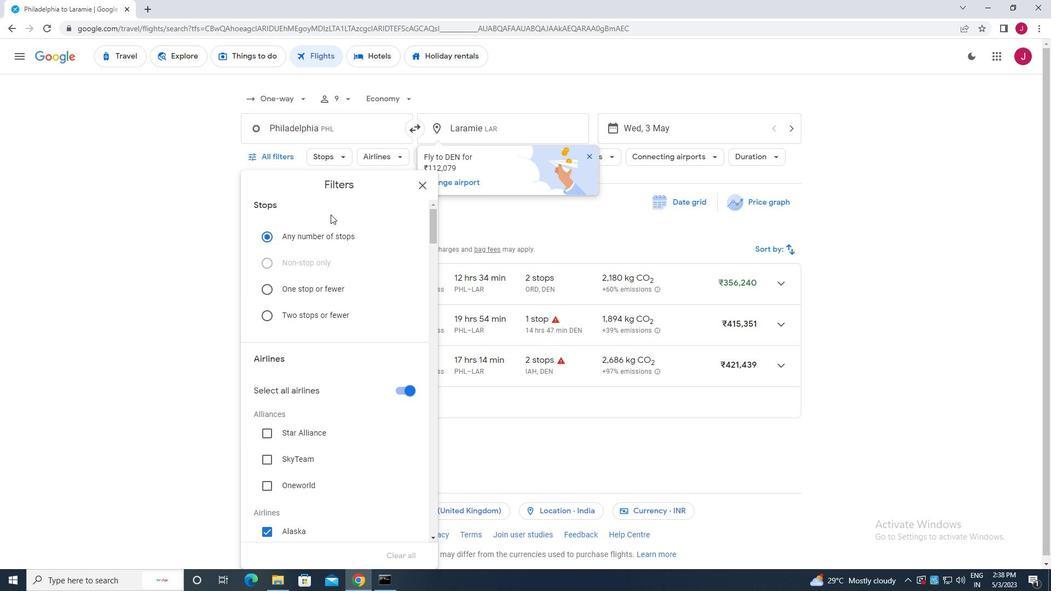 
Action: Mouse moved to (346, 227)
Screenshot: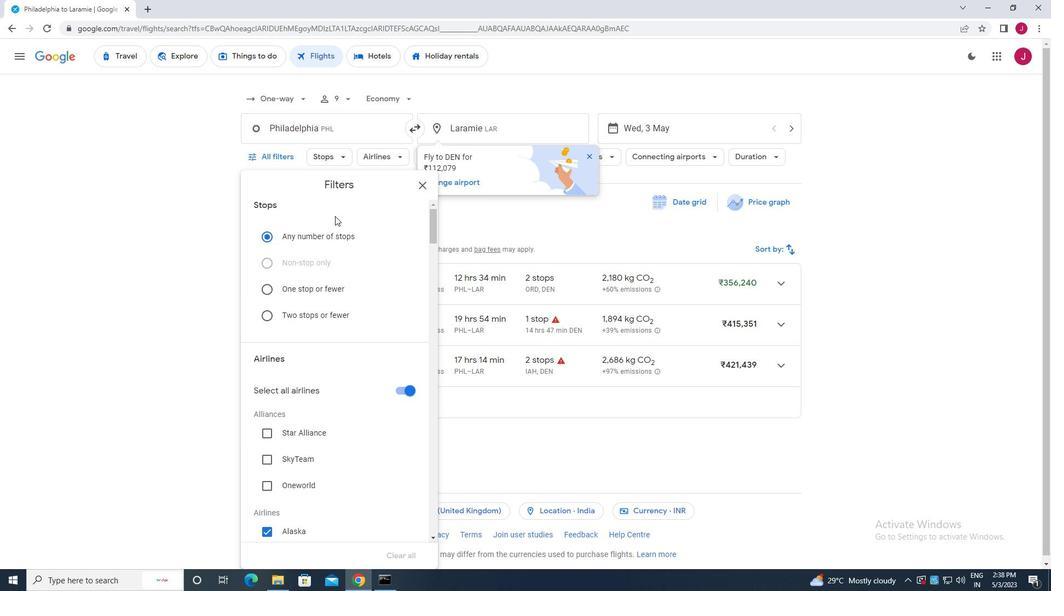 
Action: Mouse scrolled (346, 227) with delta (0, 0)
Screenshot: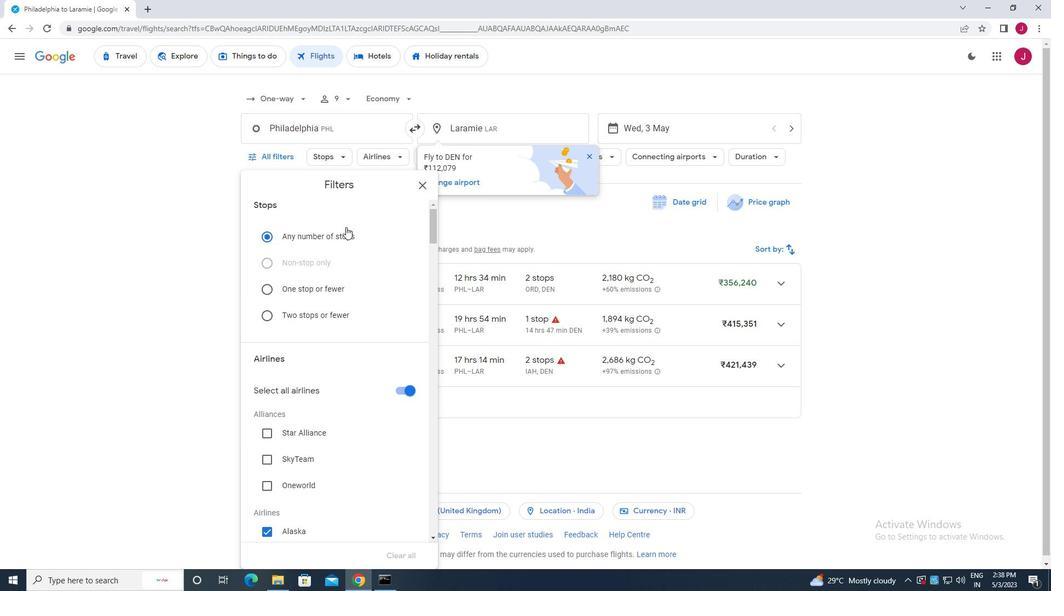 
Action: Mouse moved to (400, 279)
Screenshot: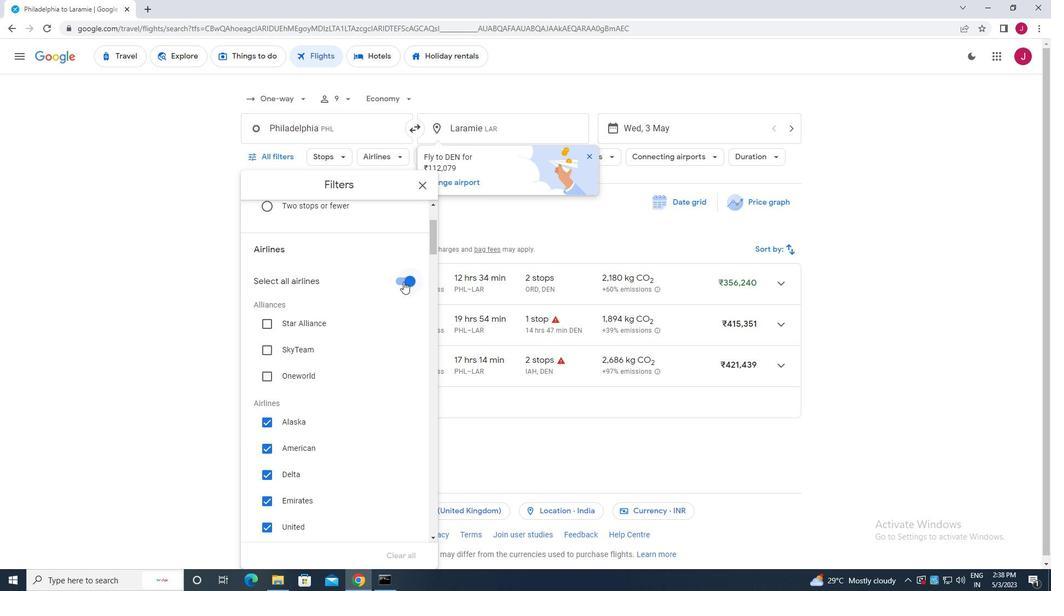 
Action: Mouse pressed left at (400, 279)
Screenshot: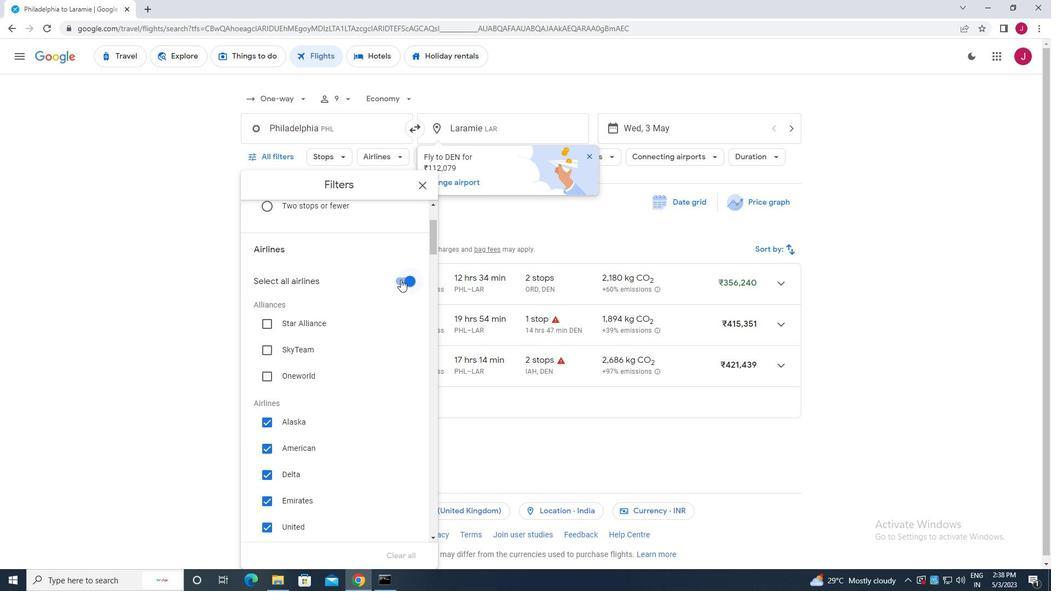 
Action: Mouse moved to (346, 248)
Screenshot: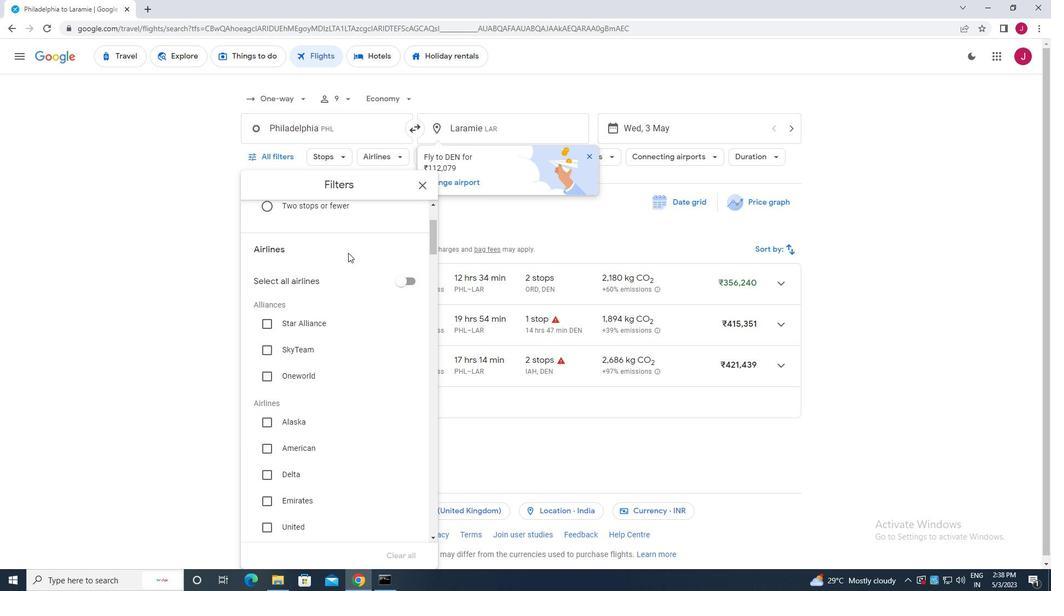 
Action: Mouse scrolled (346, 248) with delta (0, 0)
Screenshot: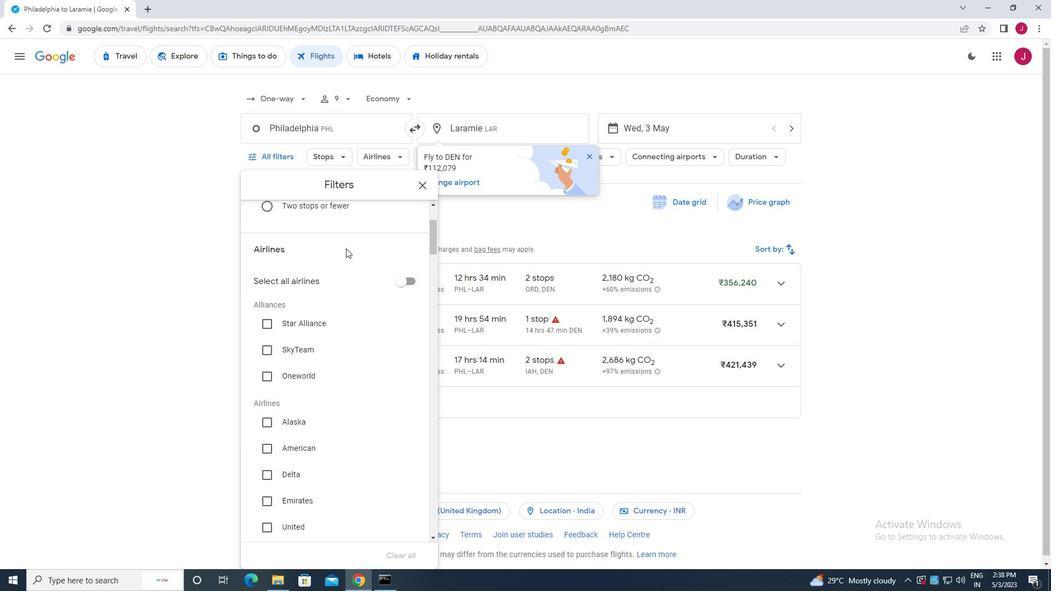 
Action: Mouse scrolled (346, 248) with delta (0, 0)
Screenshot: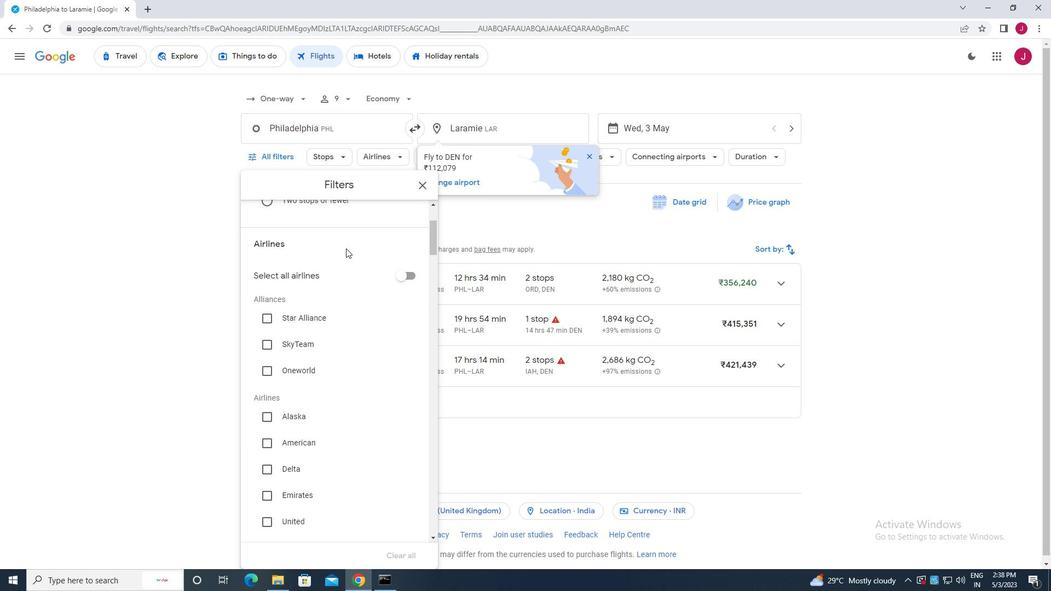 
Action: Mouse moved to (278, 214)
Screenshot: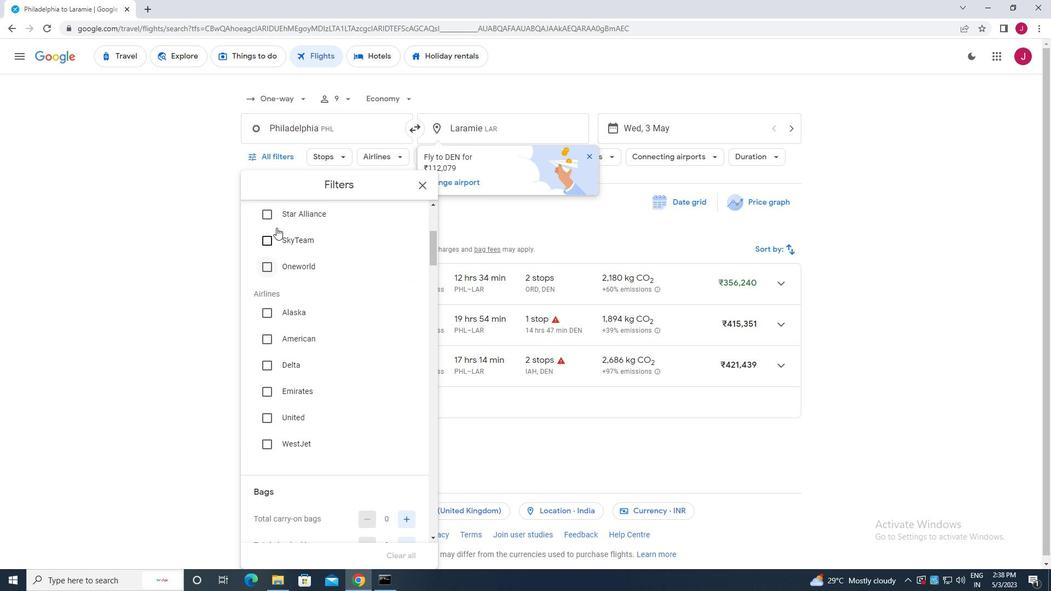 
Action: Mouse scrolled (278, 215) with delta (0, 0)
Screenshot: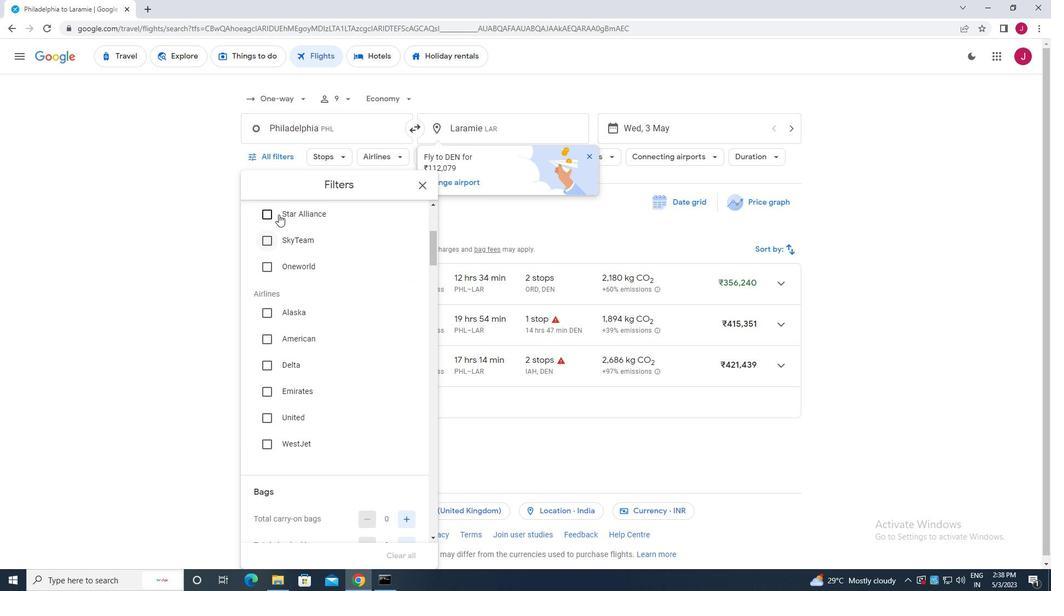 
Action: Mouse moved to (278, 214)
Screenshot: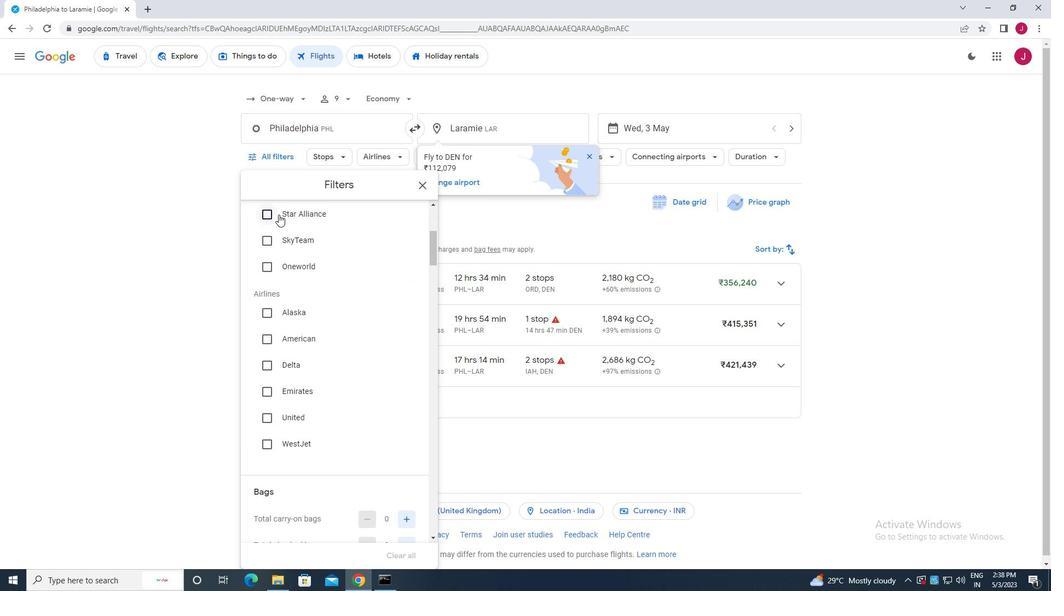 
Action: Mouse scrolled (278, 215) with delta (0, 0)
Screenshot: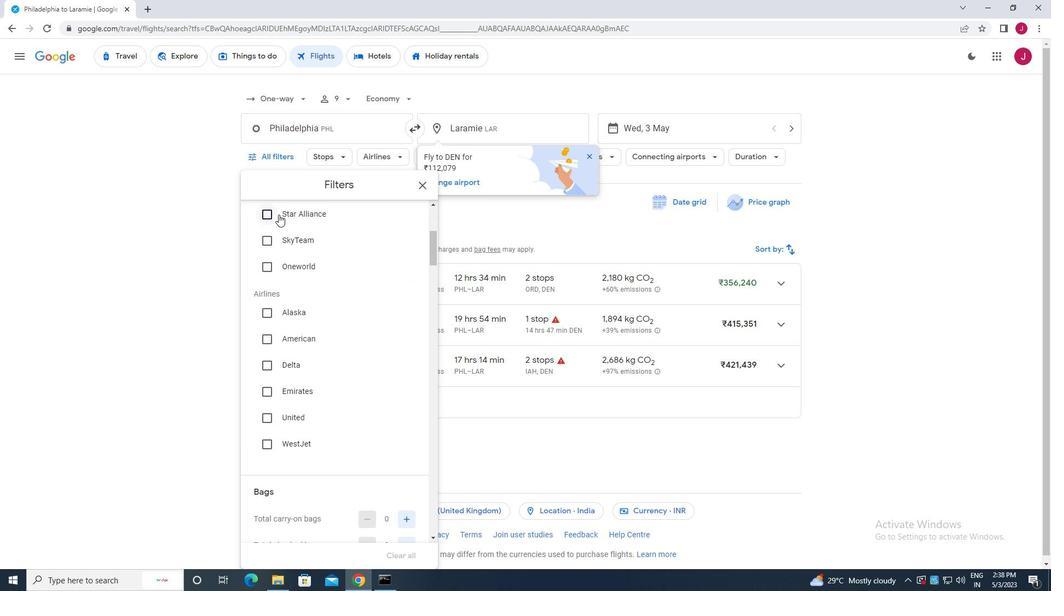 
Action: Mouse scrolled (278, 214) with delta (0, 0)
Screenshot: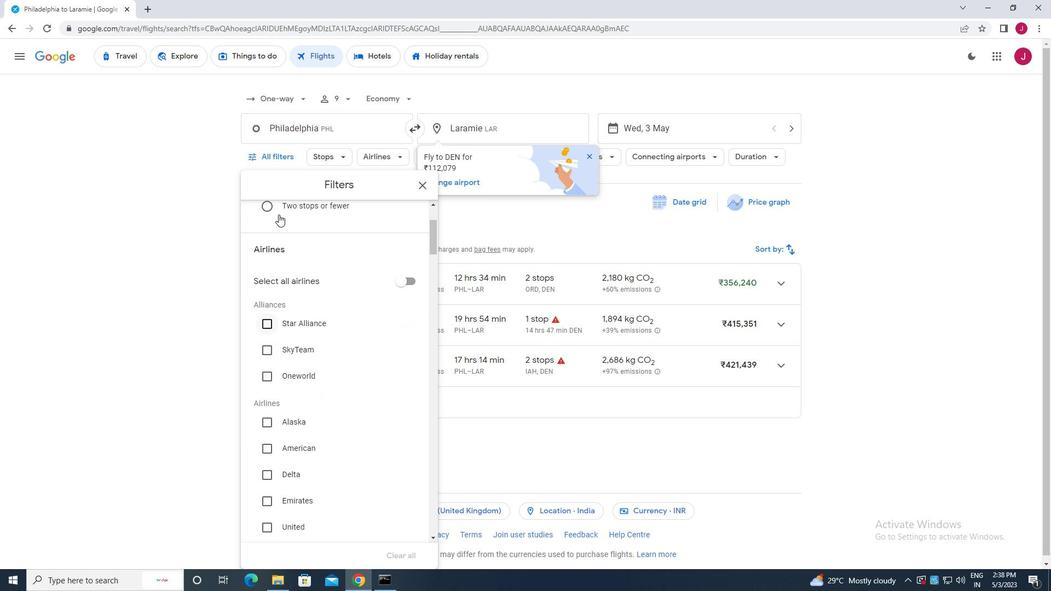 
Action: Mouse moved to (278, 214)
Screenshot: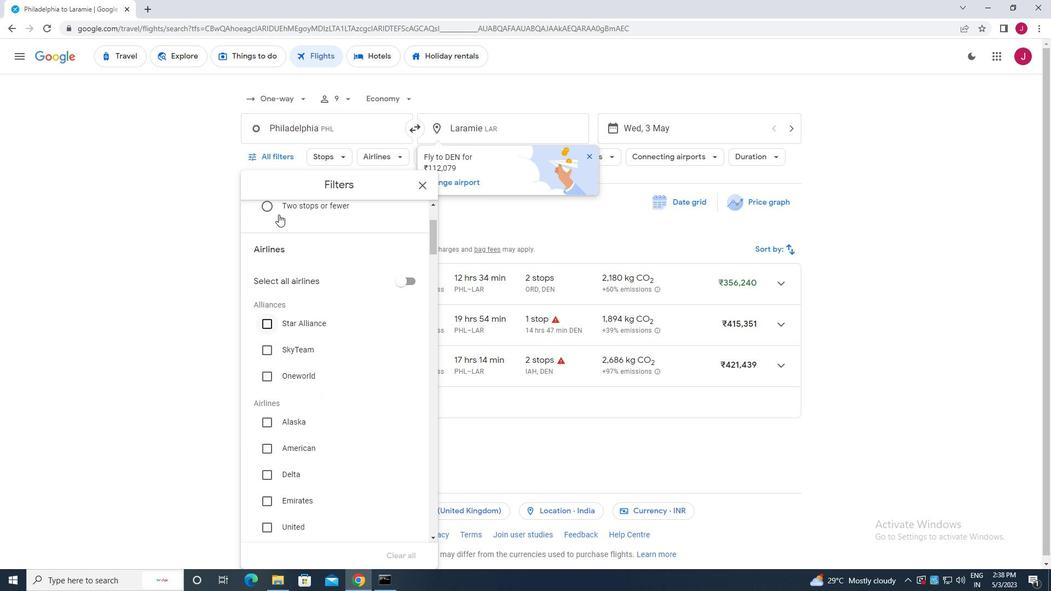 
Action: Mouse scrolled (278, 214) with delta (0, 0)
Screenshot: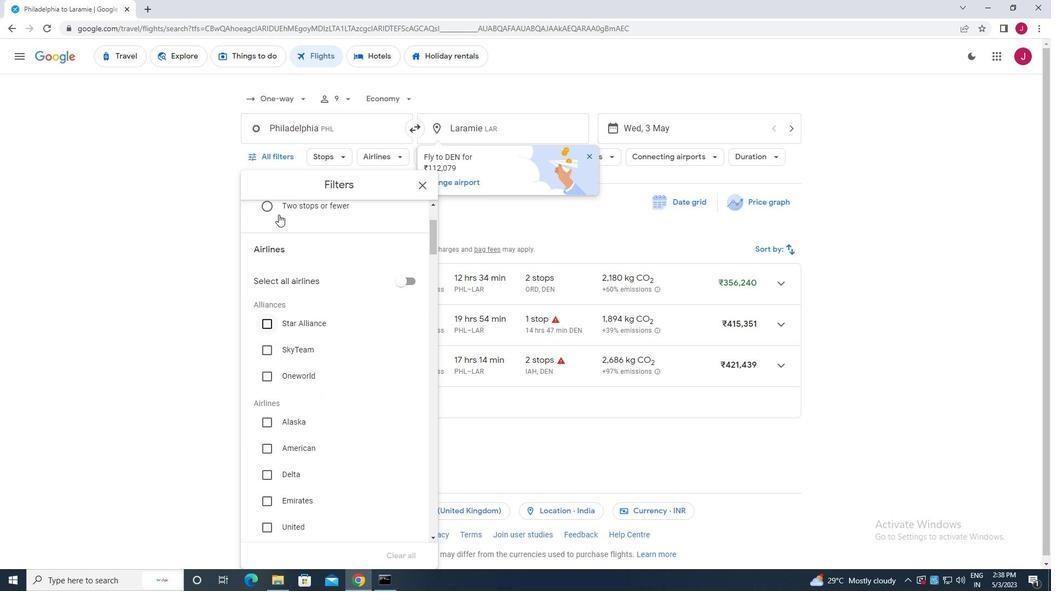 
Action: Mouse moved to (278, 215)
Screenshot: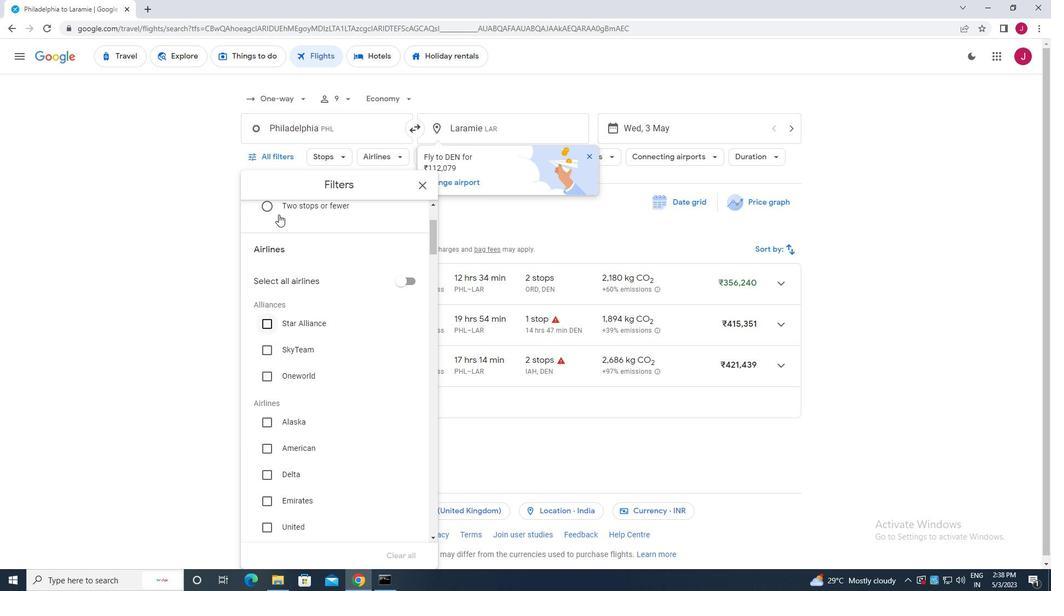 
Action: Mouse scrolled (278, 215) with delta (0, 0)
Screenshot: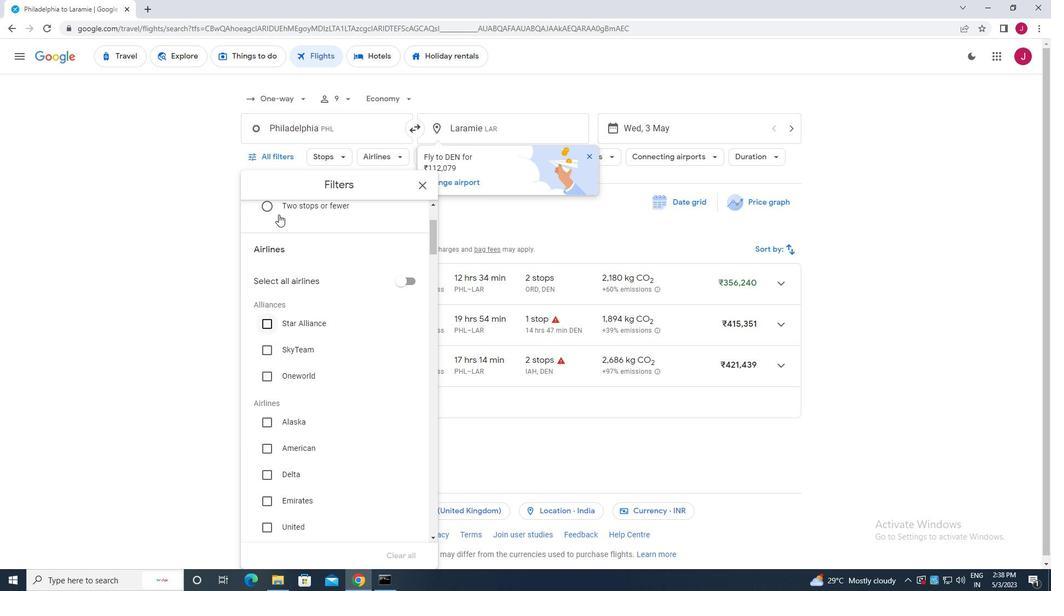 
Action: Mouse moved to (278, 216)
Screenshot: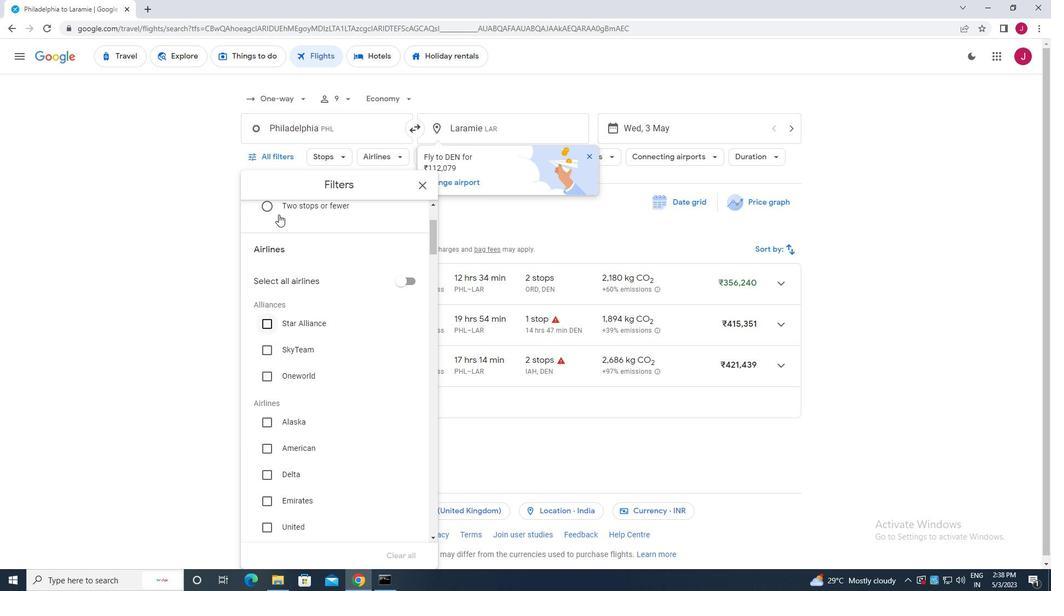 
Action: Mouse scrolled (278, 215) with delta (0, 0)
Screenshot: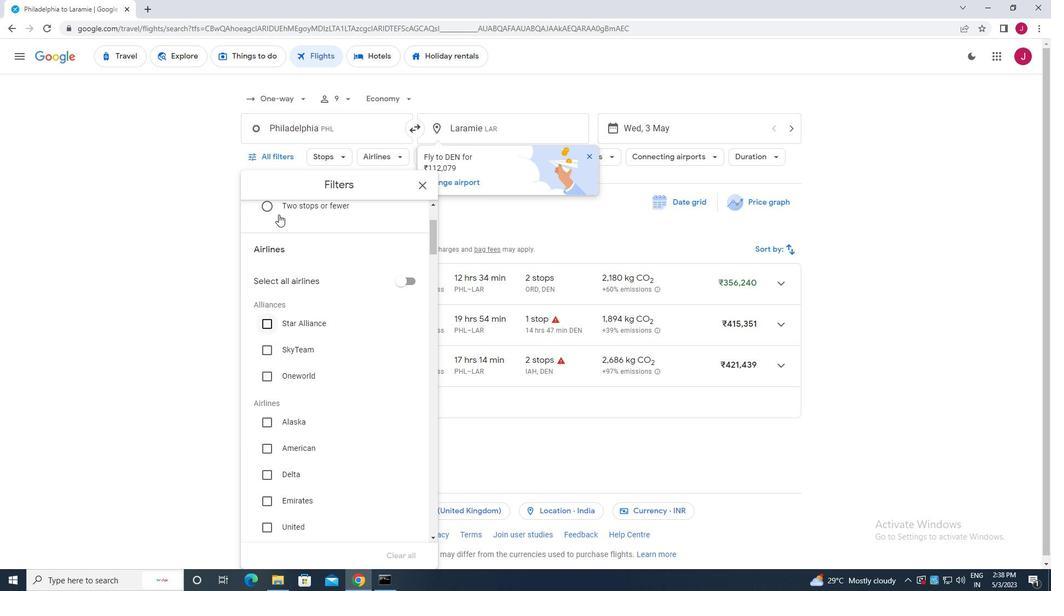 
Action: Mouse moved to (278, 218)
Screenshot: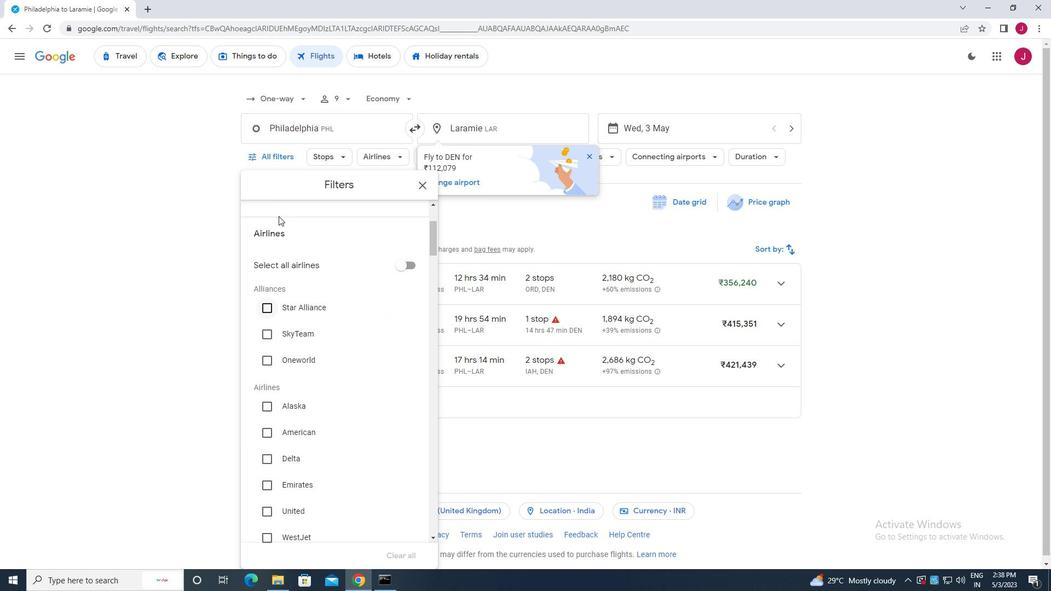 
Action: Mouse scrolled (278, 217) with delta (0, 0)
Screenshot: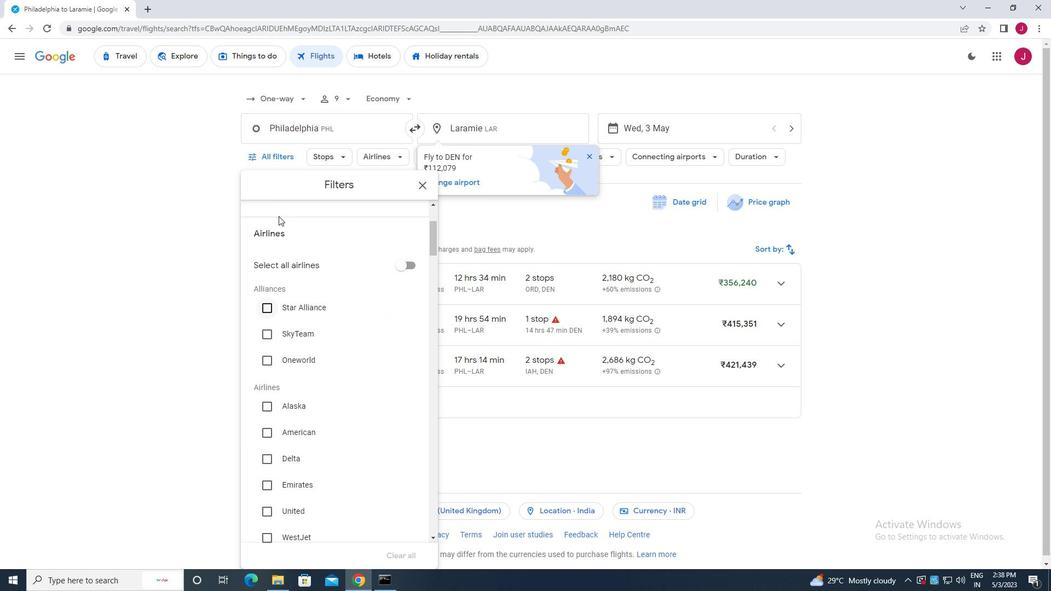 
Action: Mouse moved to (279, 224)
Screenshot: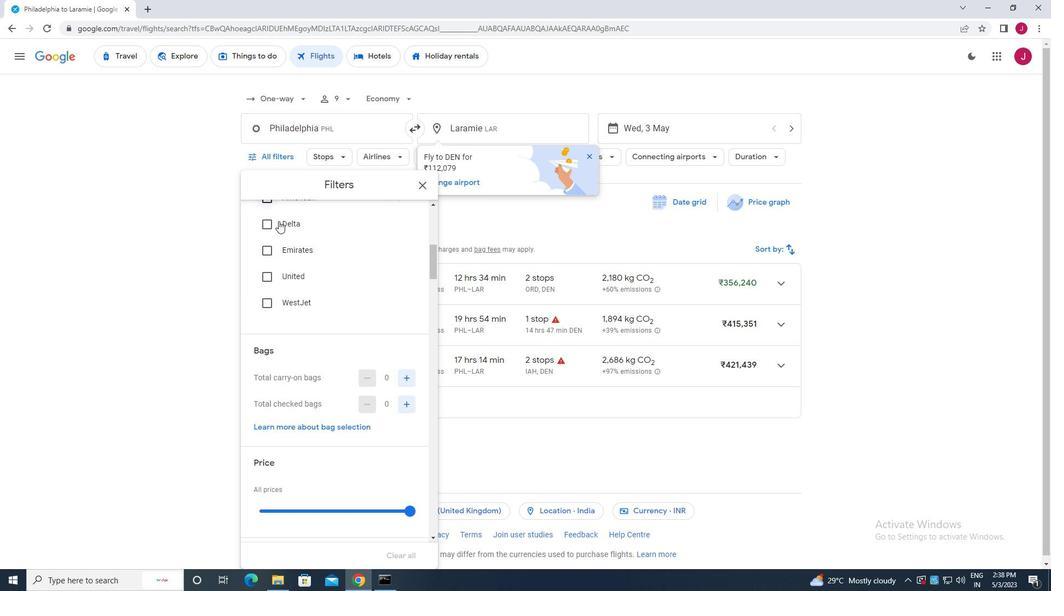
Action: Mouse scrolled (279, 223) with delta (0, 0)
Screenshot: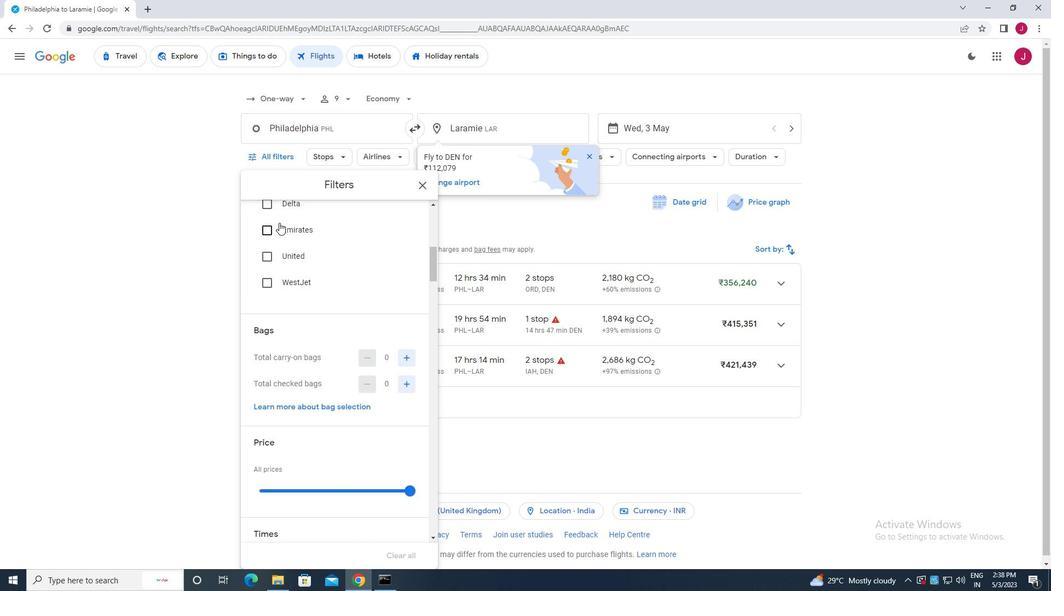 
Action: Mouse moved to (279, 224)
Screenshot: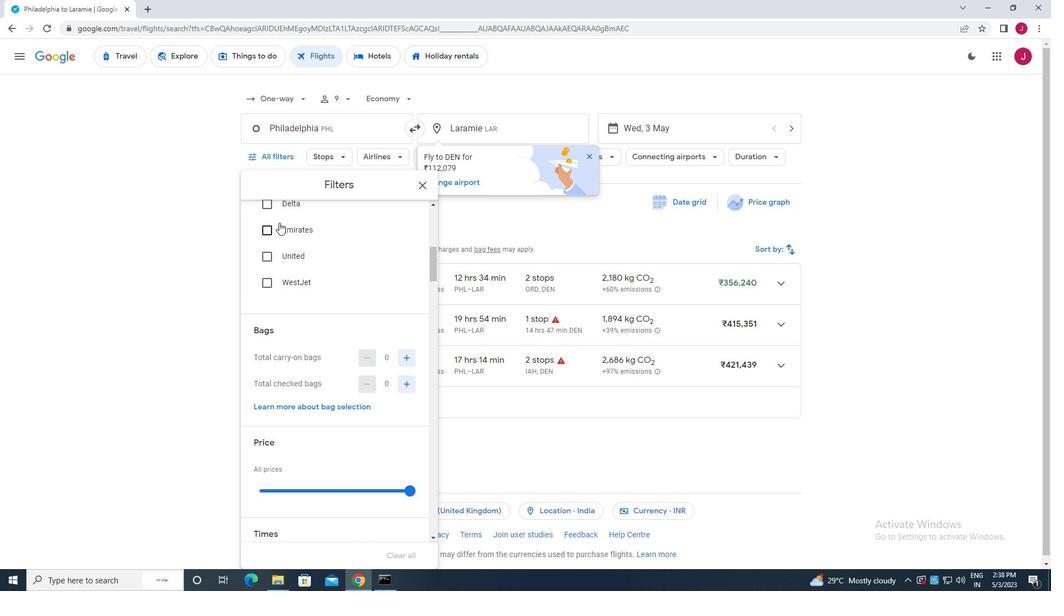 
Action: Mouse scrolled (279, 223) with delta (0, 0)
Screenshot: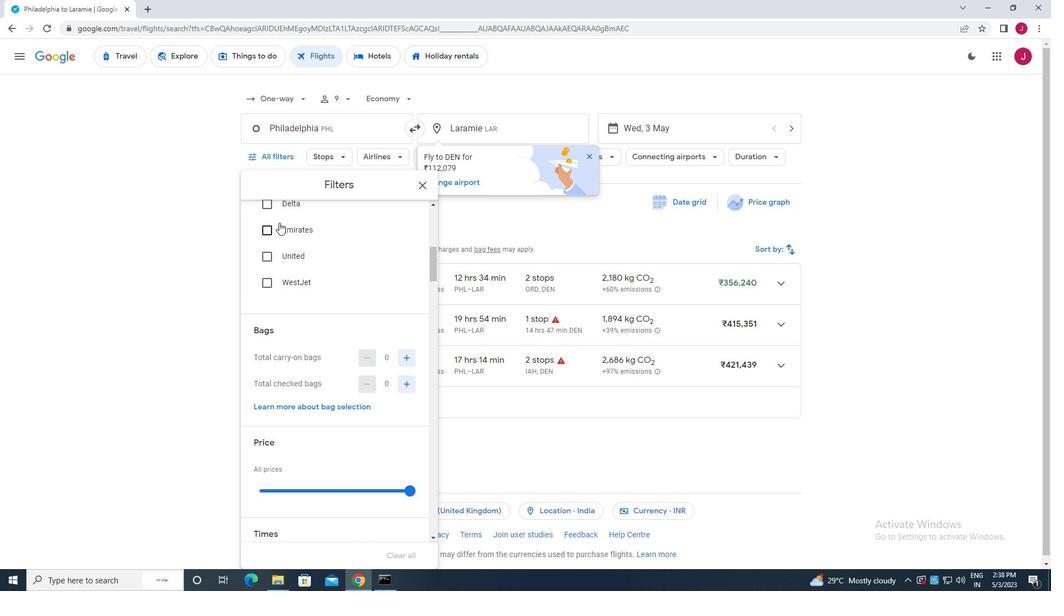 
Action: Mouse moved to (412, 378)
Screenshot: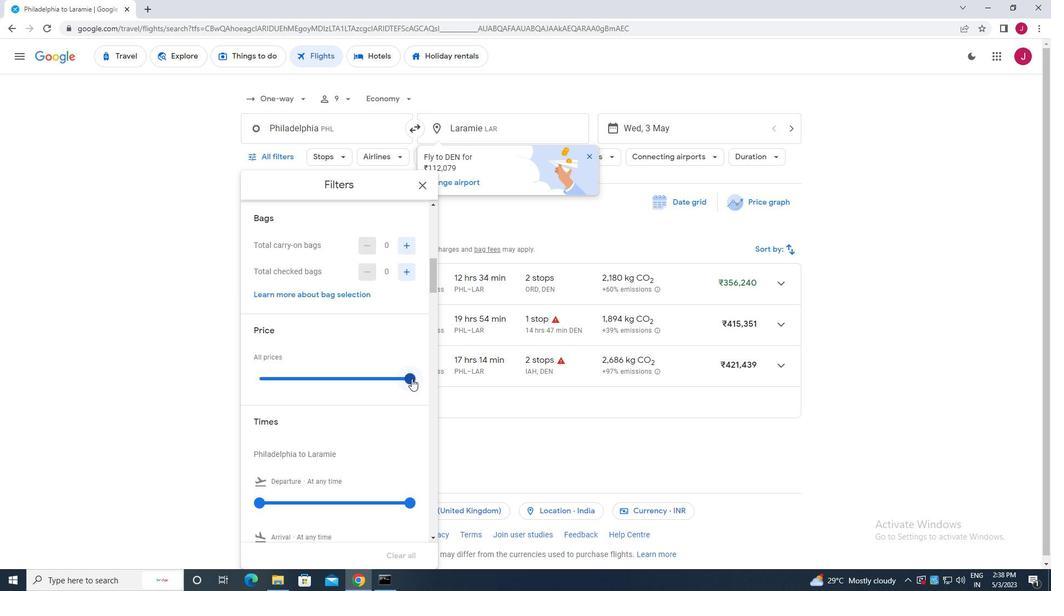 
Action: Mouse pressed left at (412, 378)
Screenshot: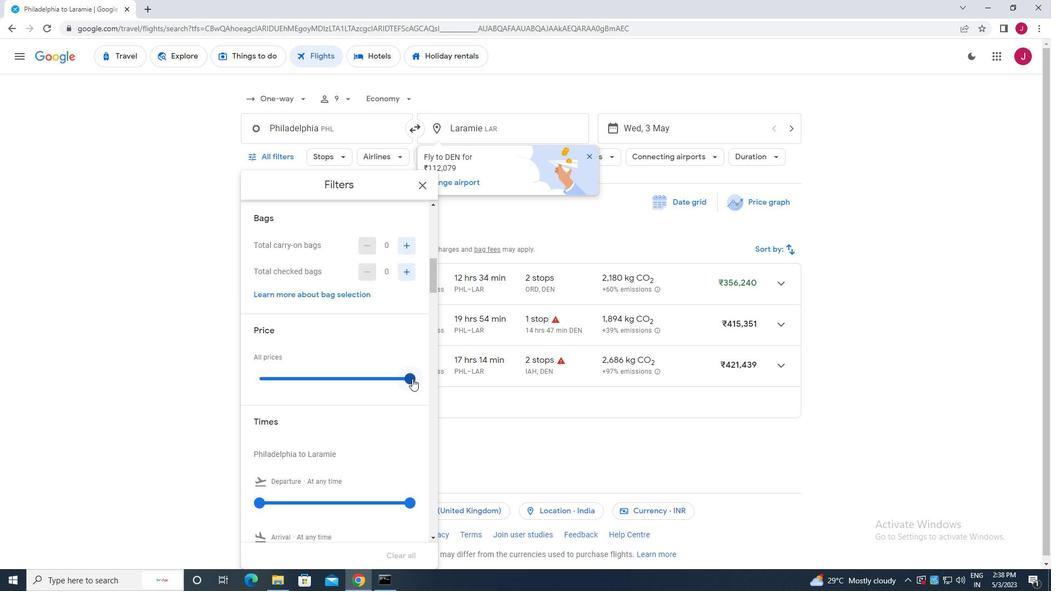 
Action: Mouse moved to (352, 306)
Screenshot: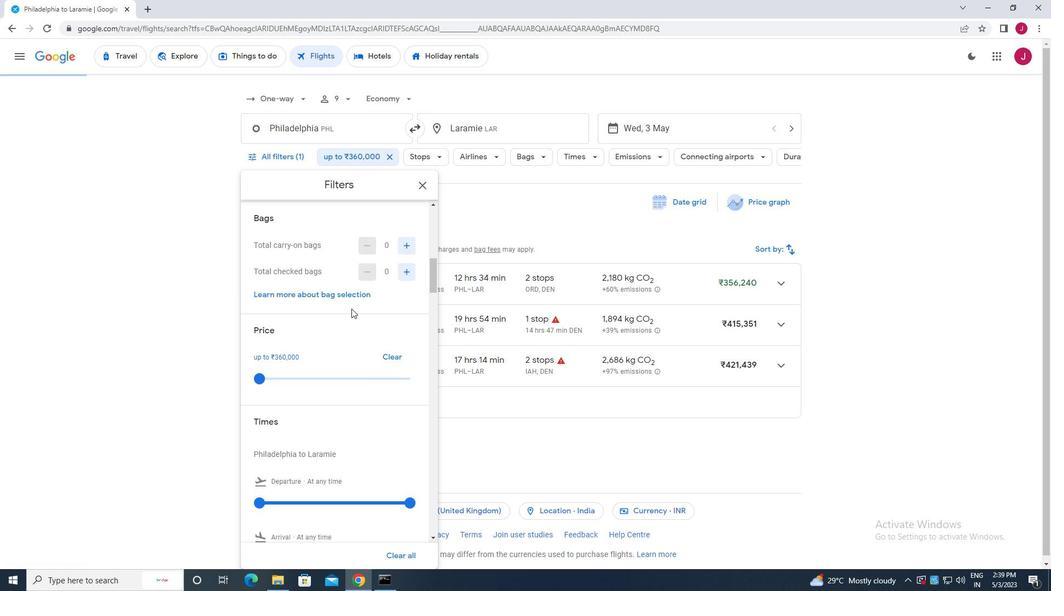 
Action: Mouse scrolled (352, 305) with delta (0, 0)
Screenshot: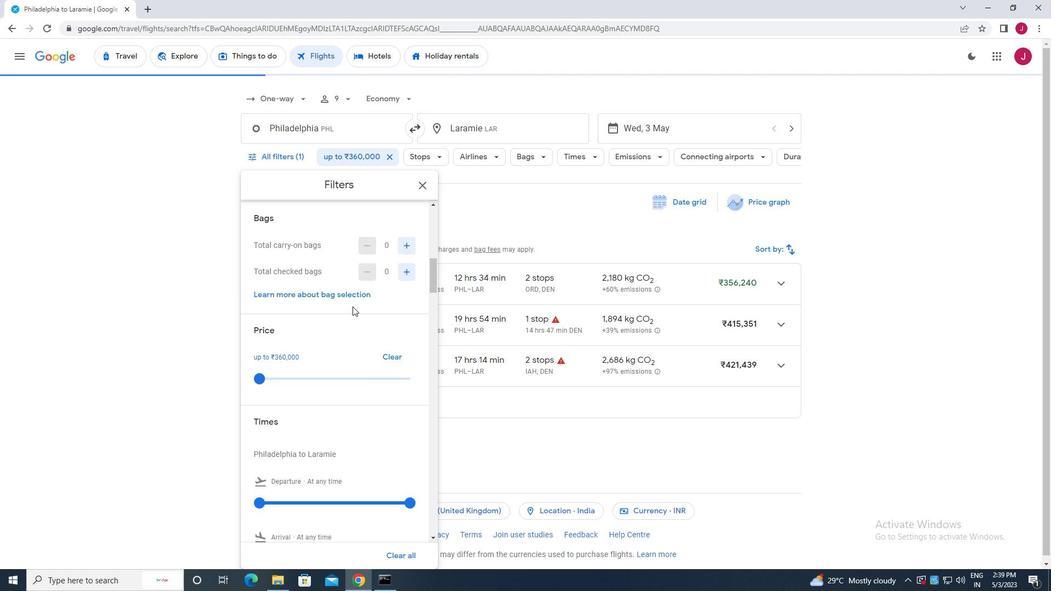 
Action: Mouse scrolled (352, 305) with delta (0, 0)
Screenshot: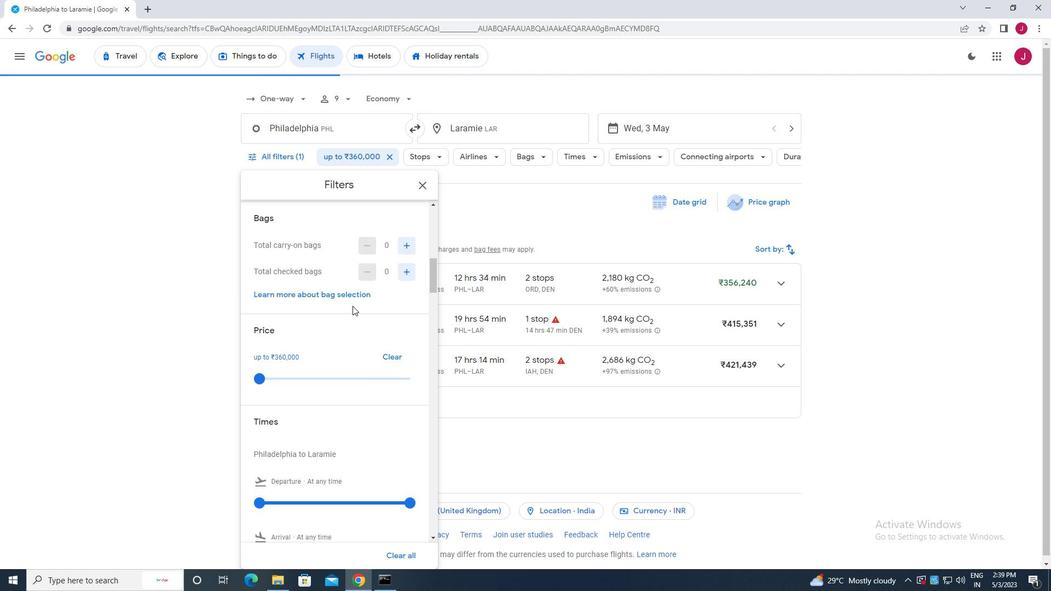 
Action: Mouse scrolled (352, 305) with delta (0, 0)
Screenshot: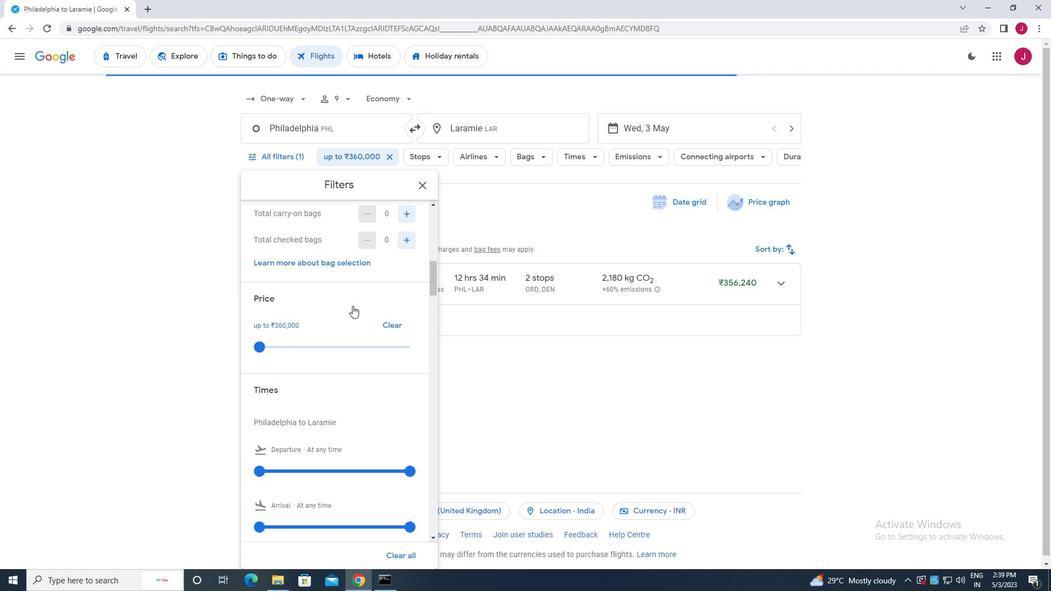 
Action: Mouse moved to (257, 338)
Screenshot: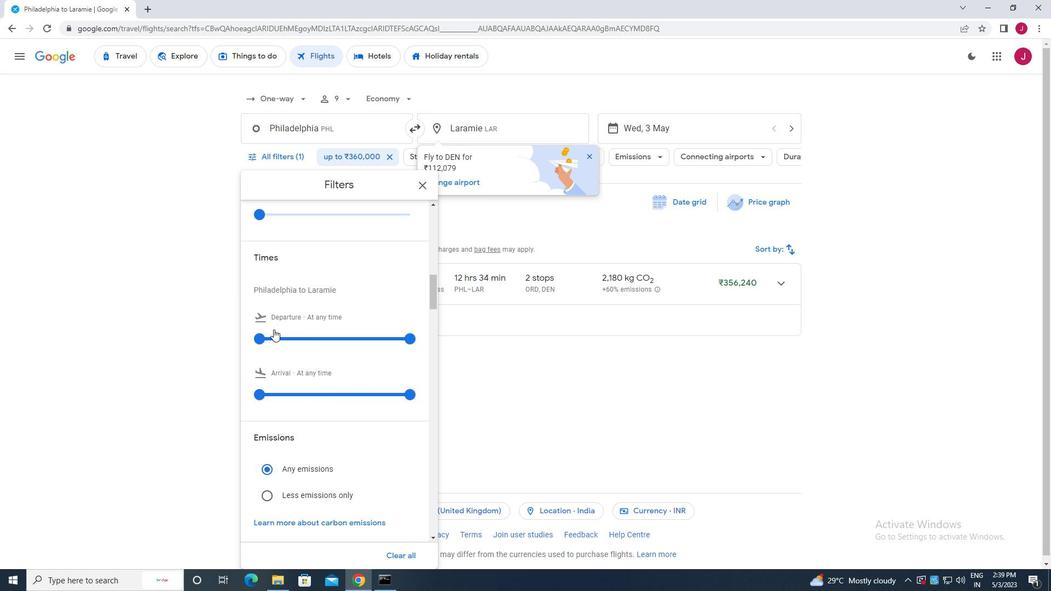 
Action: Mouse pressed left at (257, 338)
Screenshot: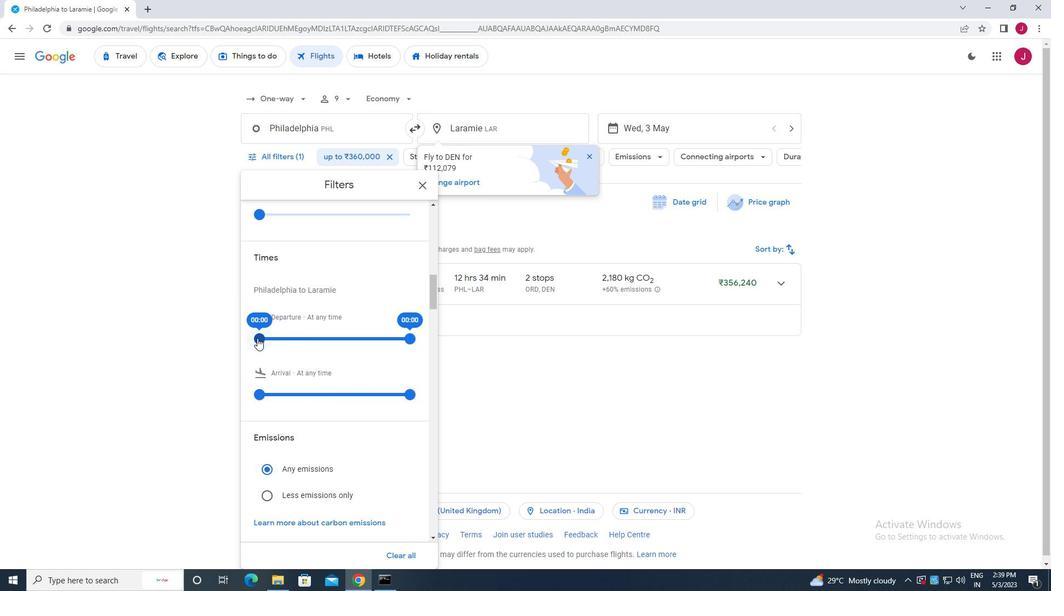 
Action: Mouse moved to (408, 338)
Screenshot: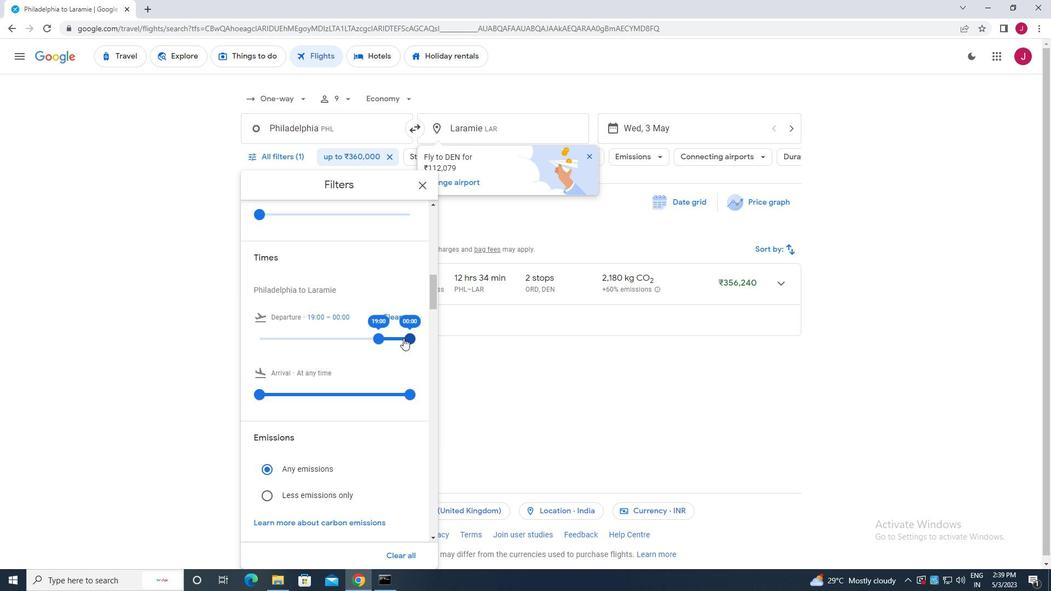 
Action: Mouse pressed left at (408, 338)
Screenshot: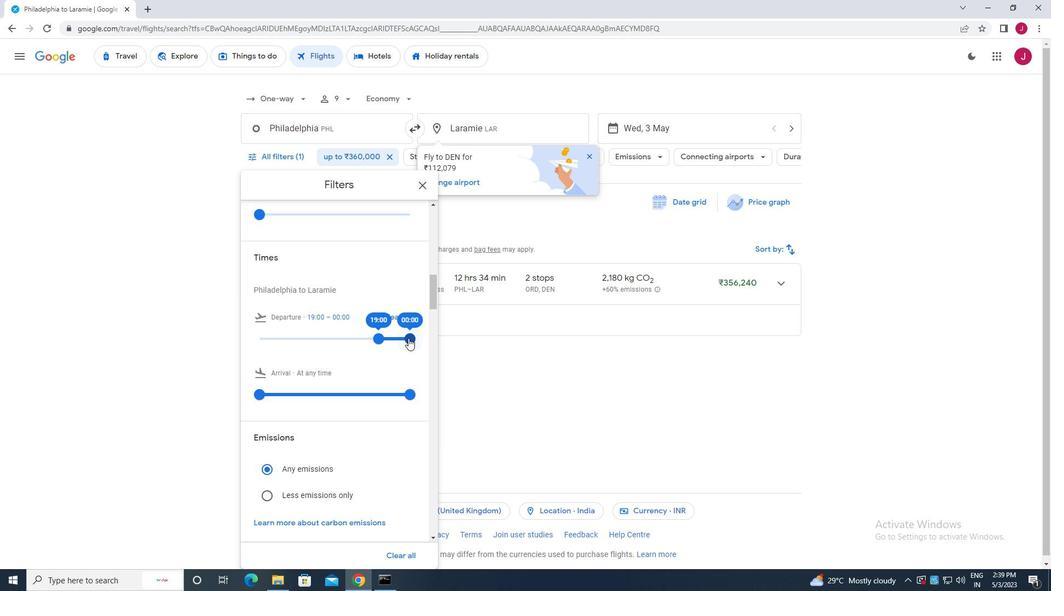 
Action: Mouse moved to (422, 183)
Screenshot: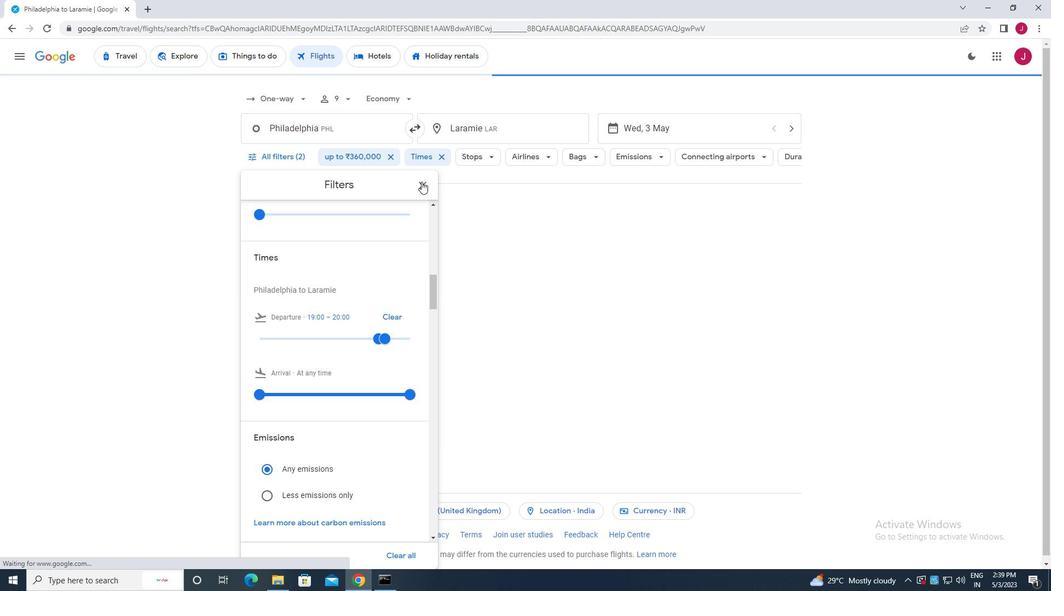 
Action: Mouse pressed left at (422, 183)
Screenshot: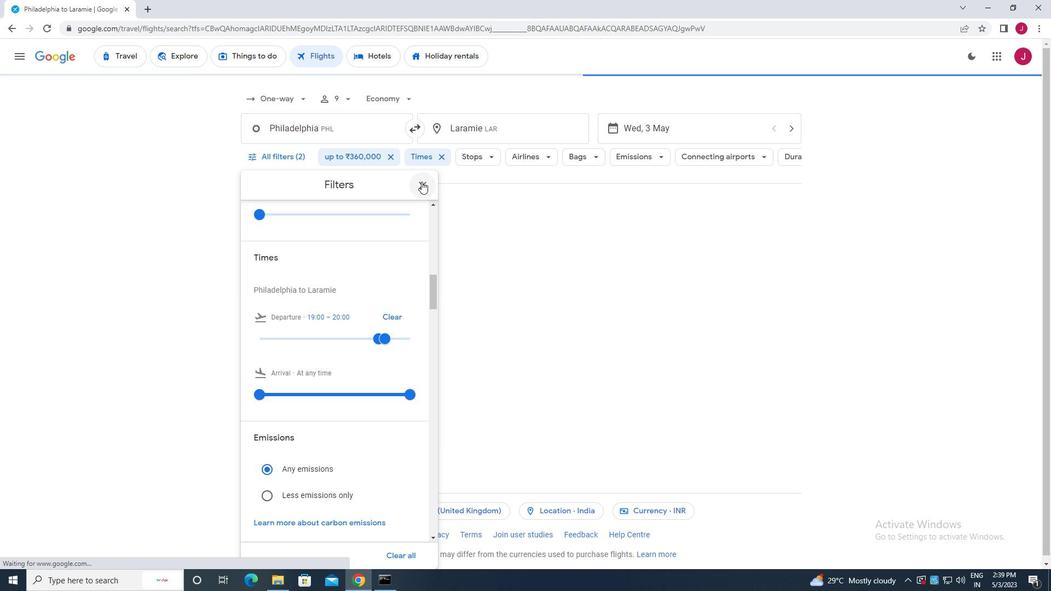 
Action: Mouse moved to (421, 185)
Screenshot: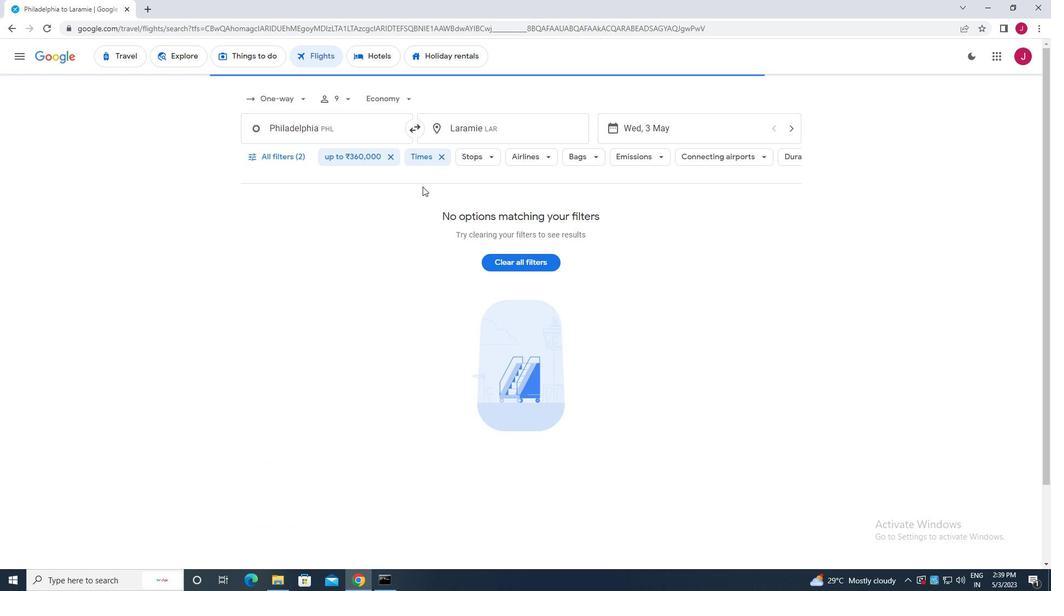 
